 Task: Add a signature Jared Hernandez containing With heartfelt thanks and gratitude, Jared Hernandez to email address softage.2@softage.net and add a label Gifts
Action: Mouse moved to (1219, 97)
Screenshot: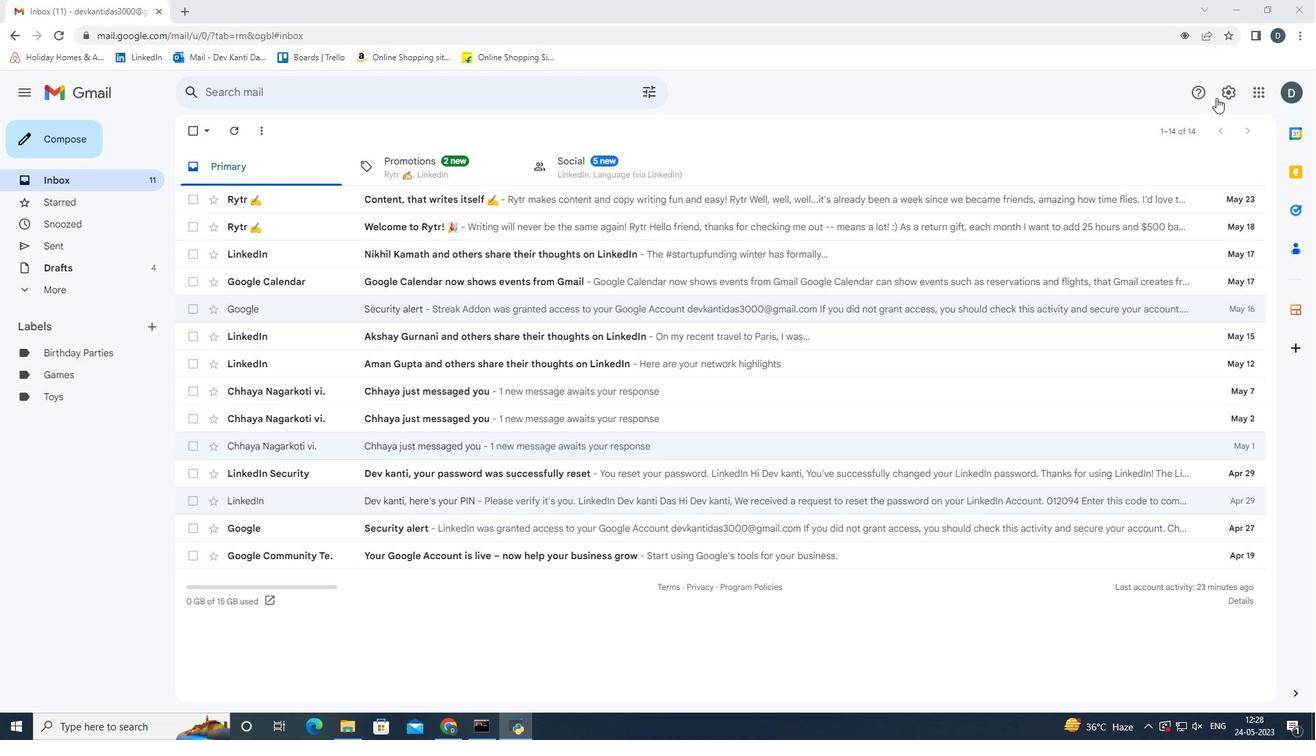 
Action: Mouse pressed left at (1219, 97)
Screenshot: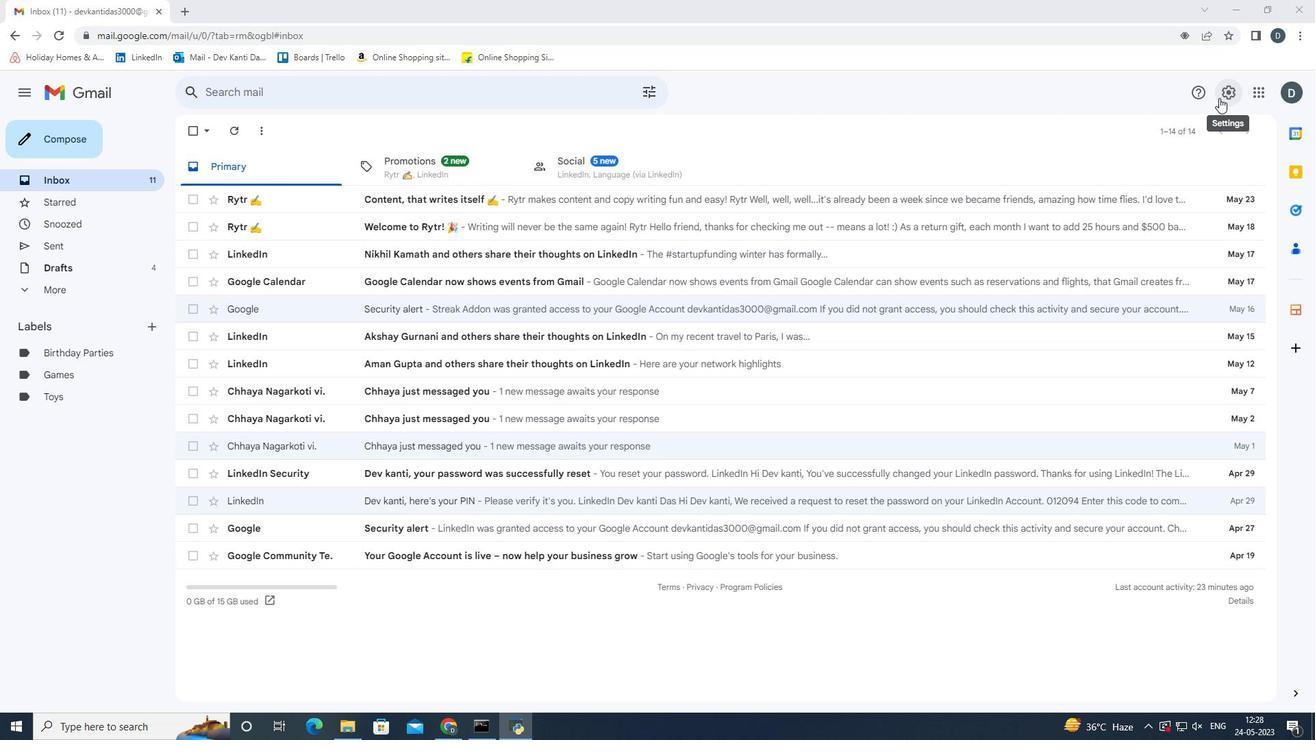 
Action: Mouse moved to (1202, 165)
Screenshot: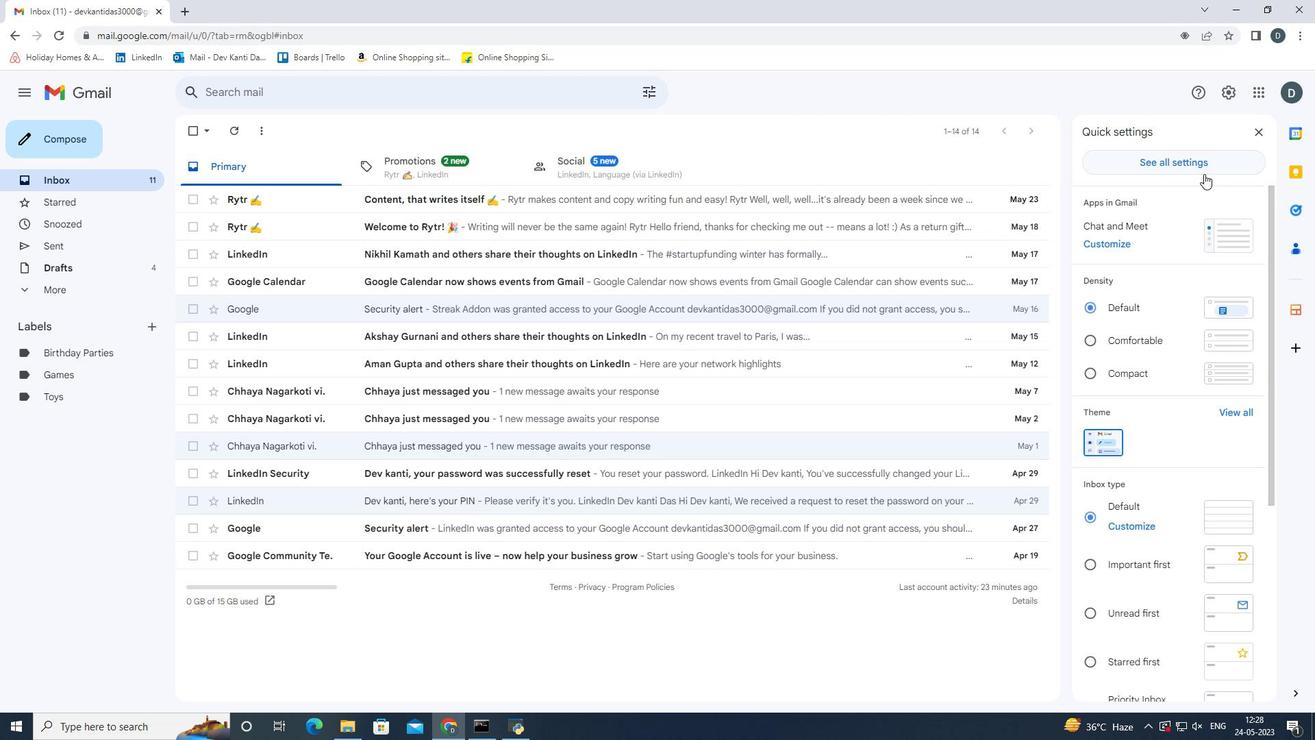 
Action: Mouse pressed left at (1202, 165)
Screenshot: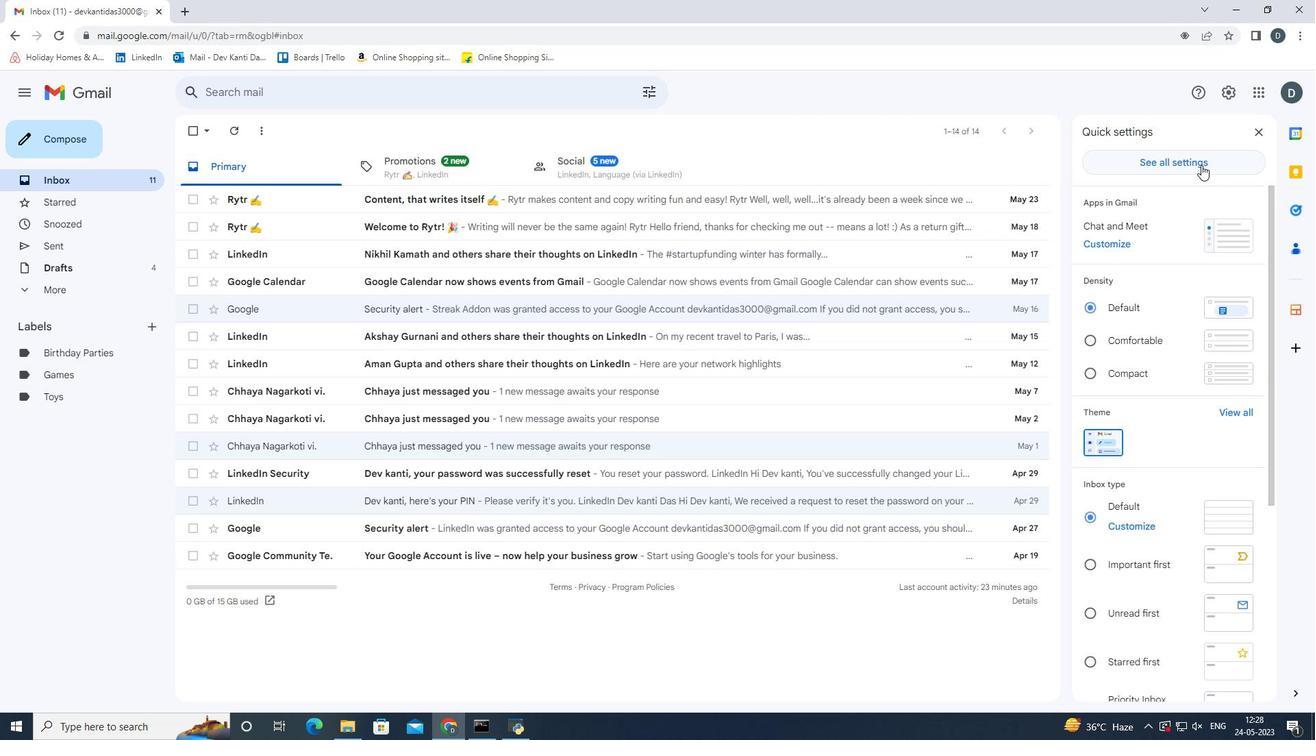 
Action: Mouse moved to (879, 431)
Screenshot: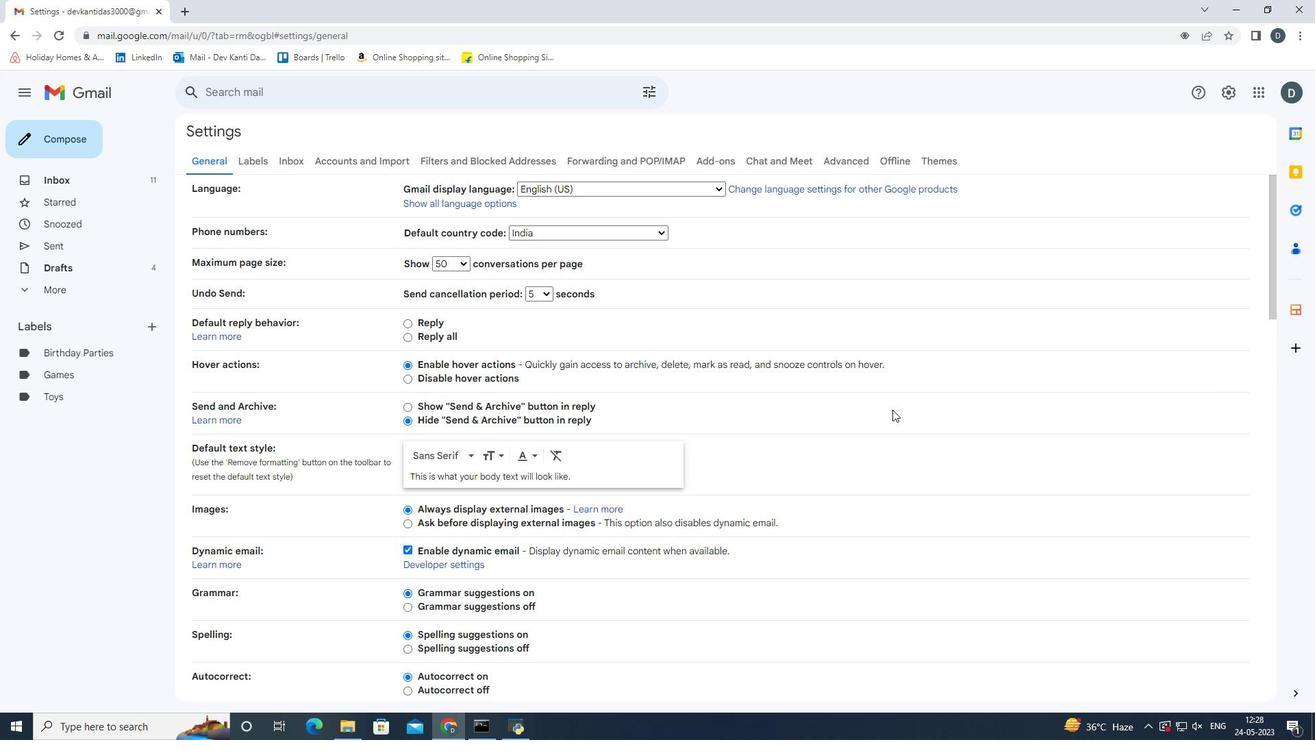 
Action: Mouse scrolled (879, 431) with delta (0, 0)
Screenshot: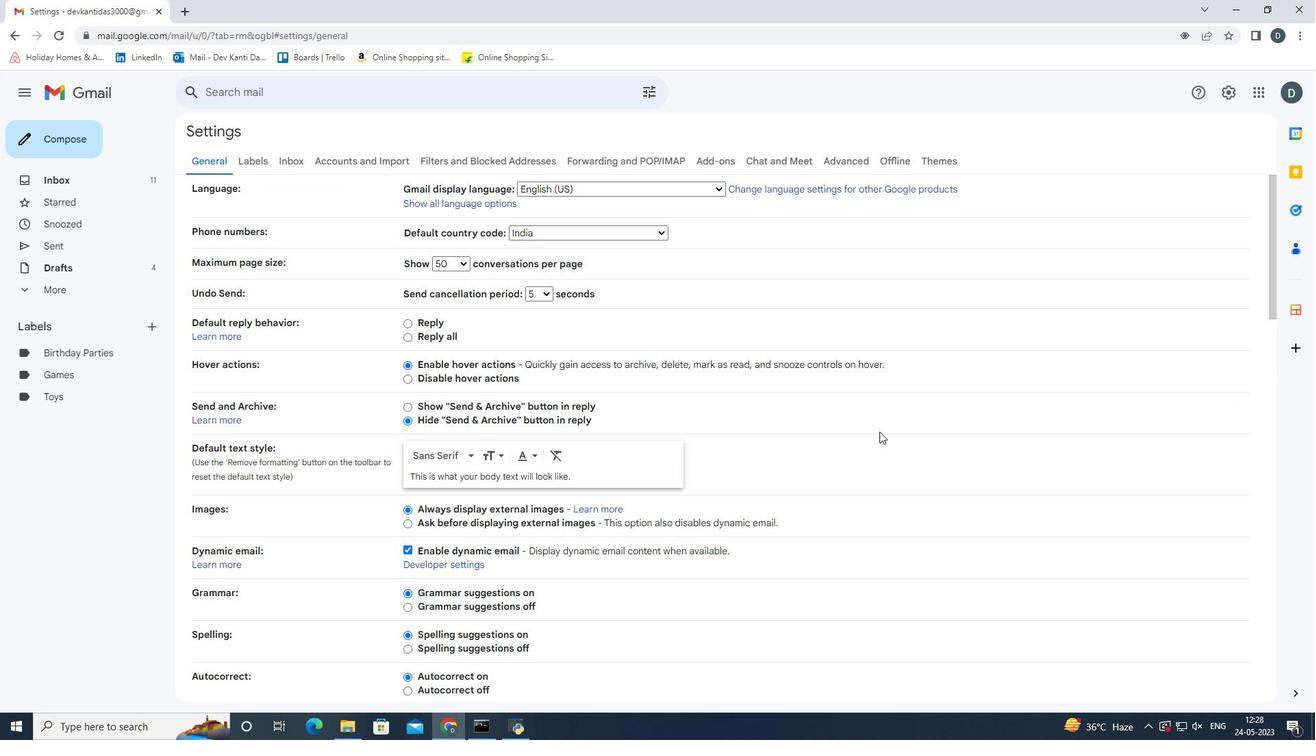 
Action: Mouse moved to (879, 433)
Screenshot: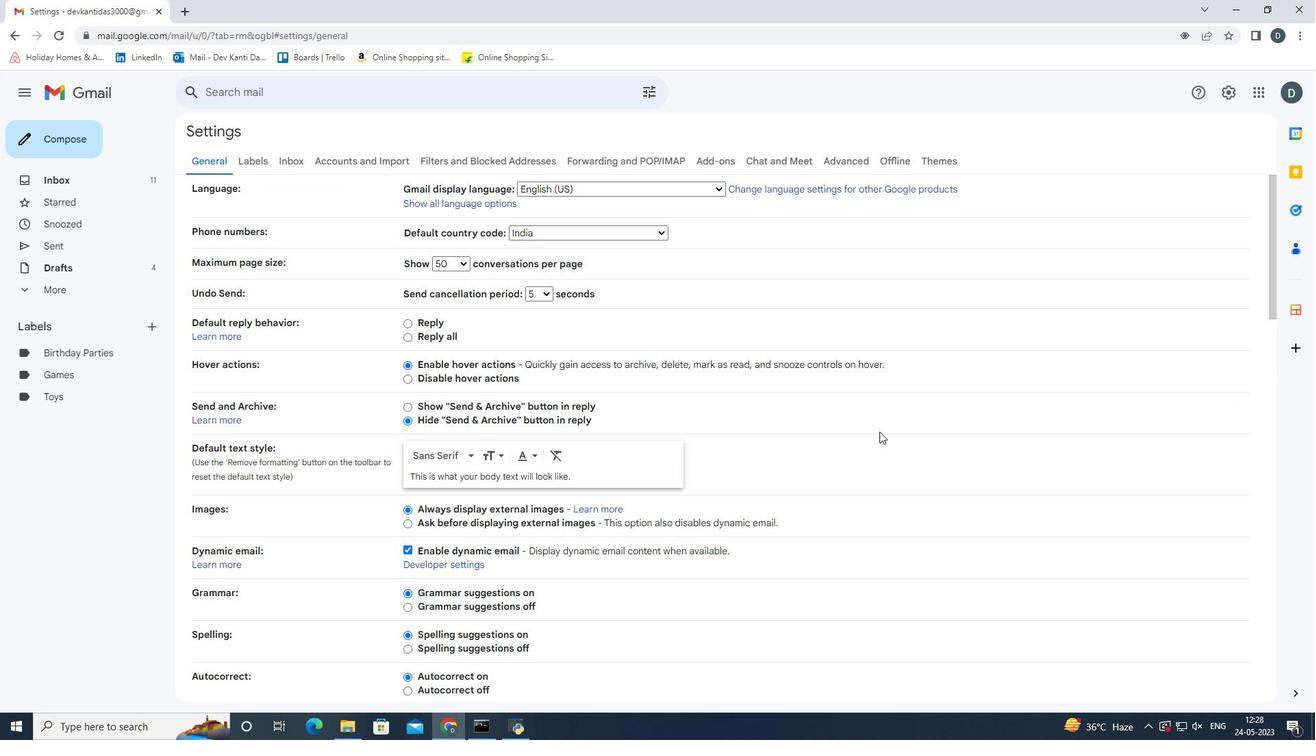 
Action: Mouse scrolled (879, 432) with delta (0, 0)
Screenshot: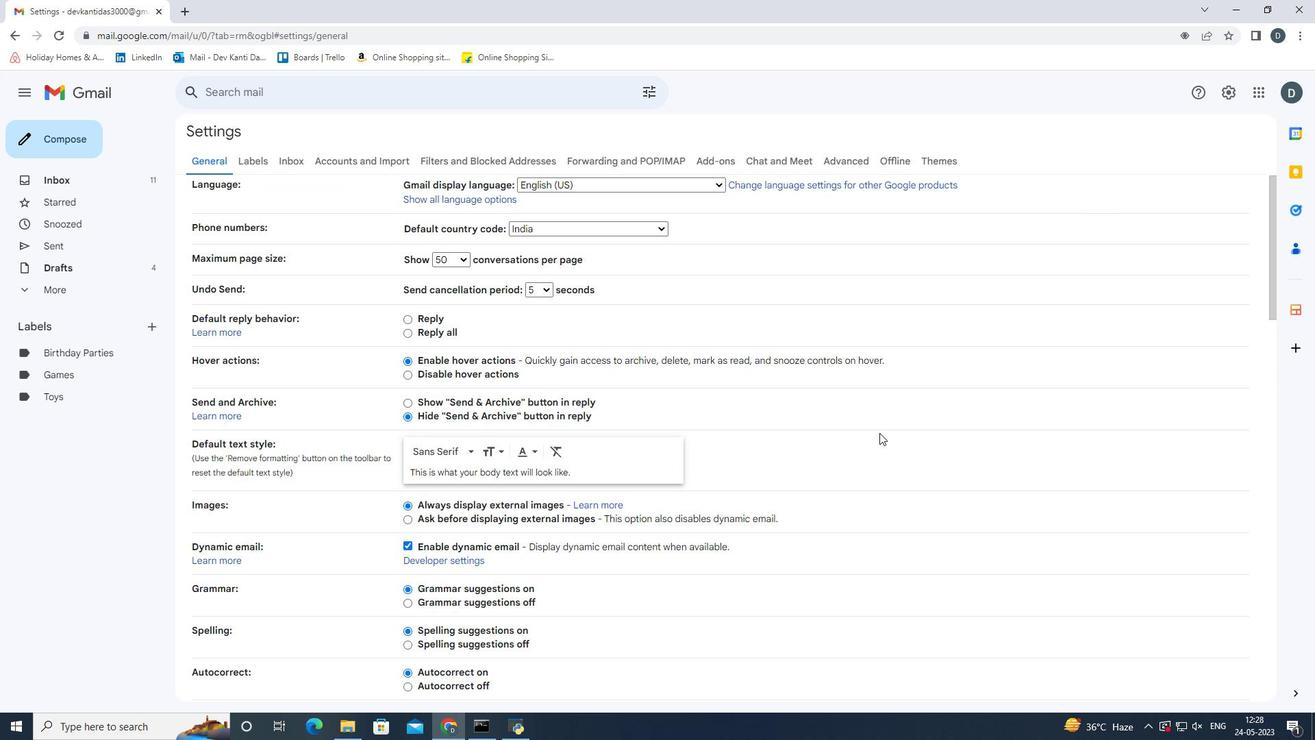 
Action: Mouse moved to (879, 435)
Screenshot: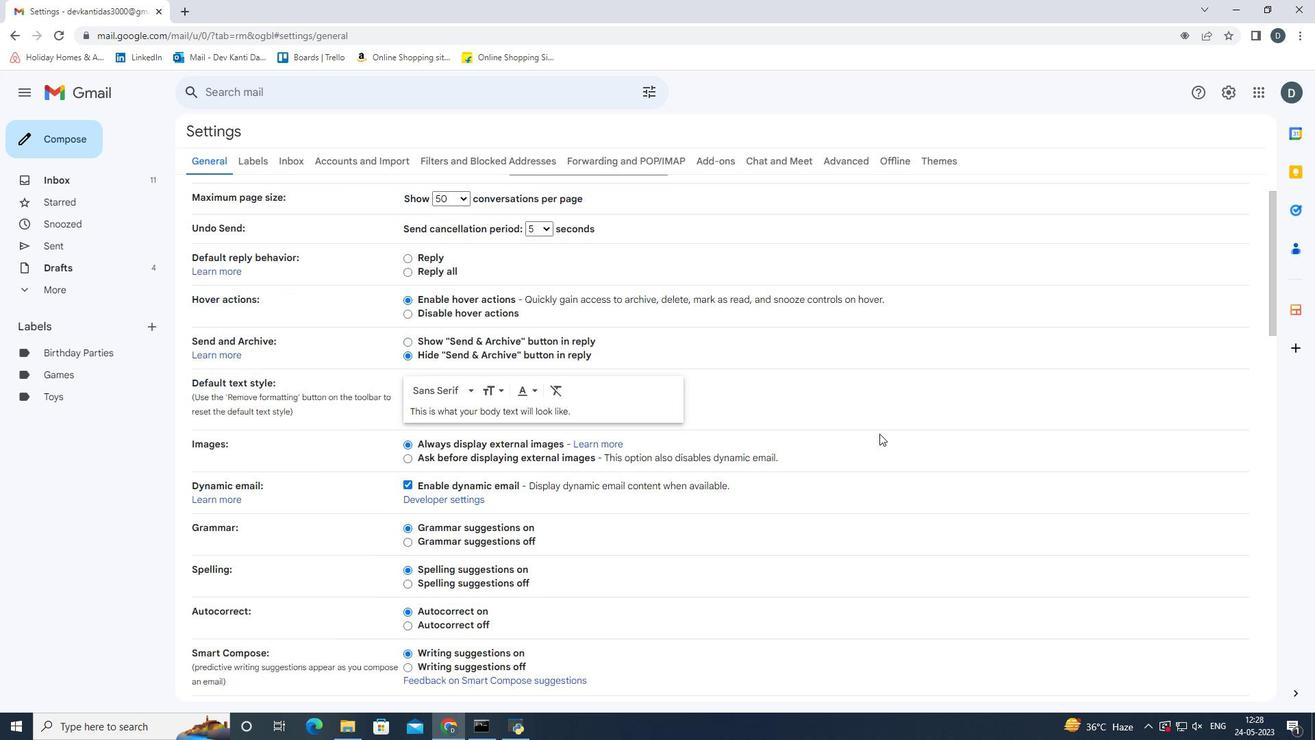 
Action: Mouse scrolled (879, 434) with delta (0, 0)
Screenshot: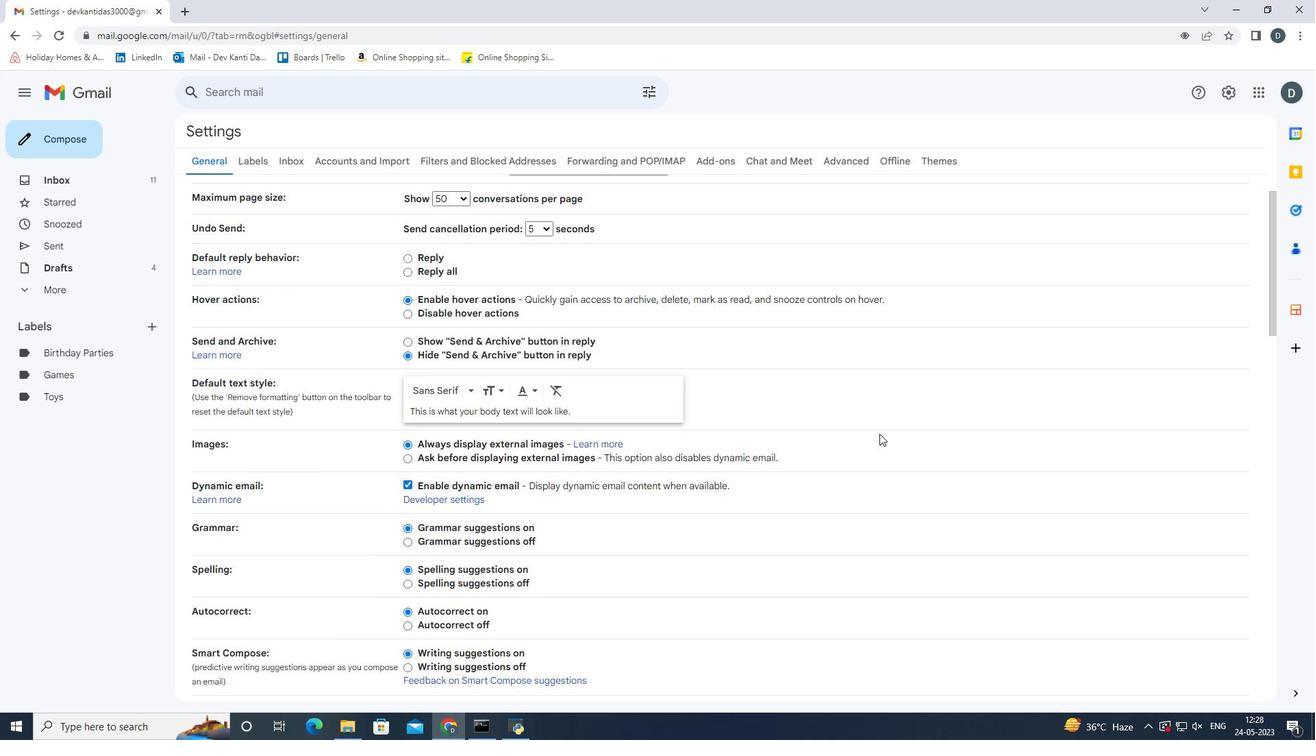 
Action: Mouse moved to (881, 435)
Screenshot: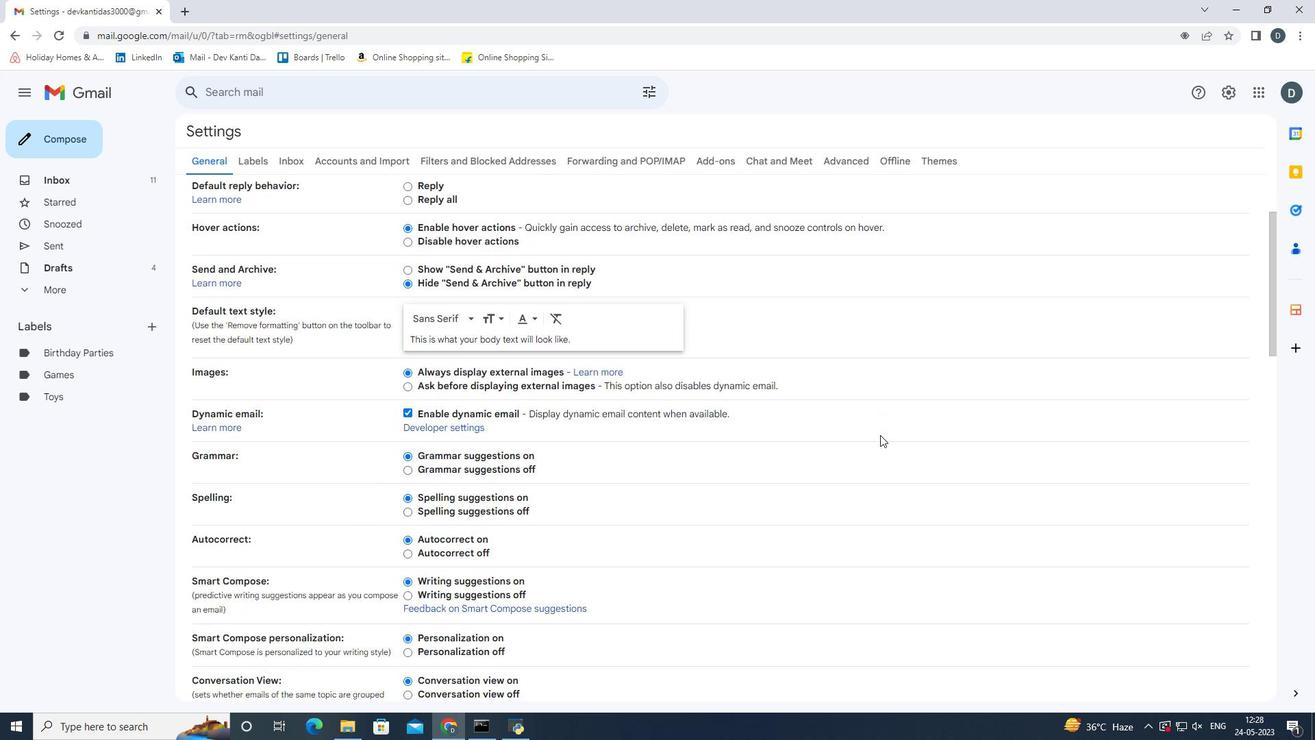 
Action: Mouse scrolled (881, 435) with delta (0, 0)
Screenshot: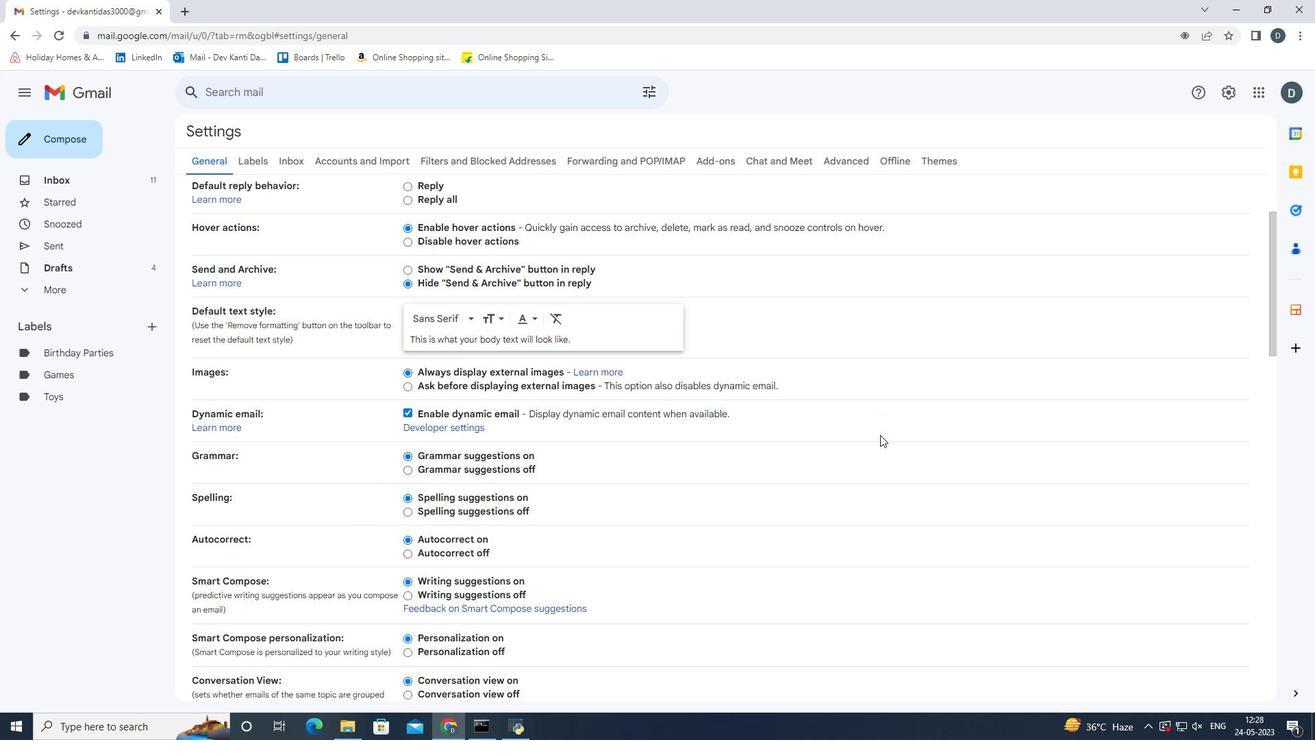 
Action: Mouse moved to (881, 435)
Screenshot: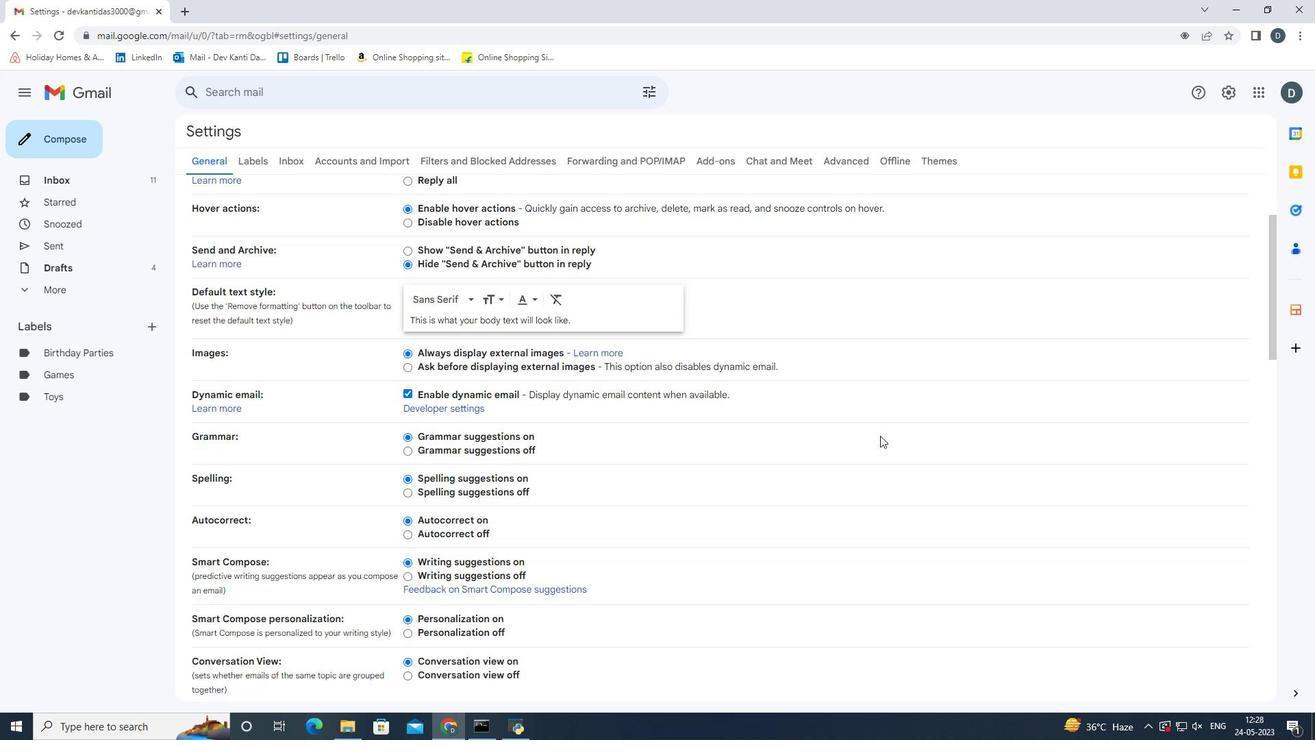 
Action: Mouse scrolled (881, 435) with delta (0, 0)
Screenshot: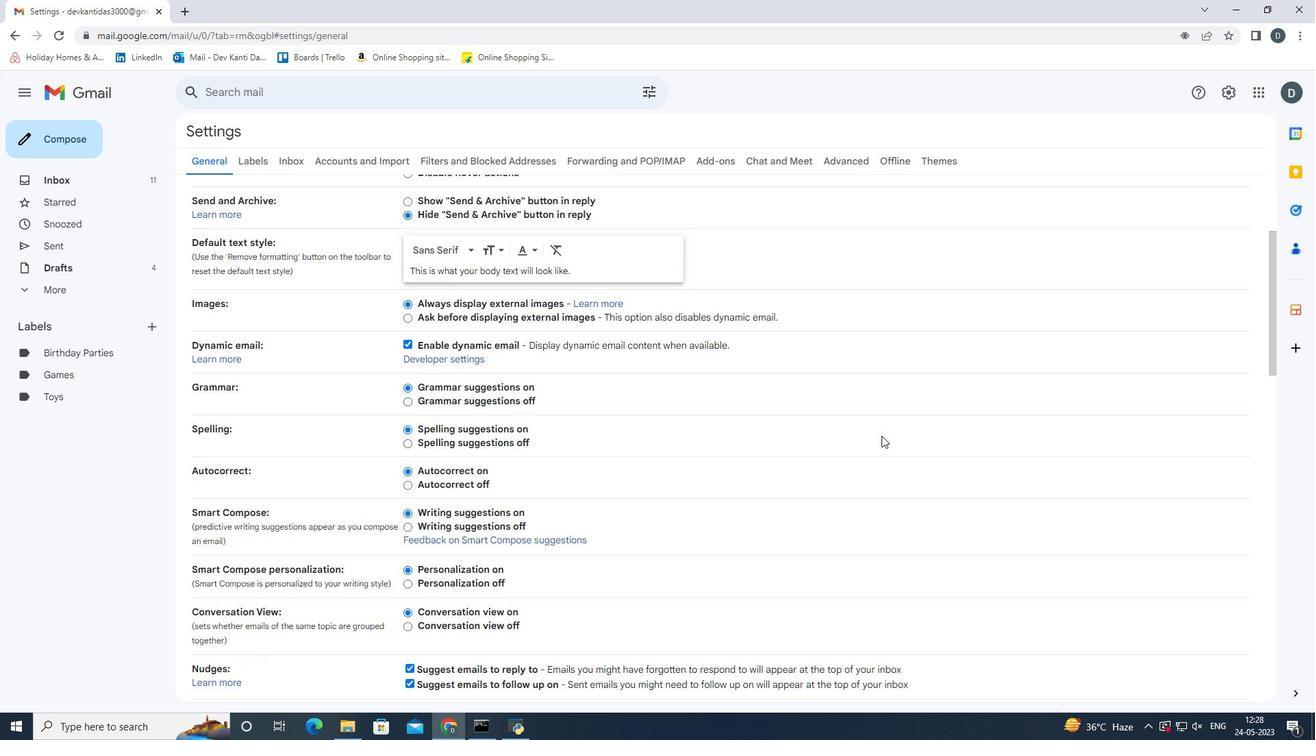 
Action: Mouse scrolled (881, 435) with delta (0, 0)
Screenshot: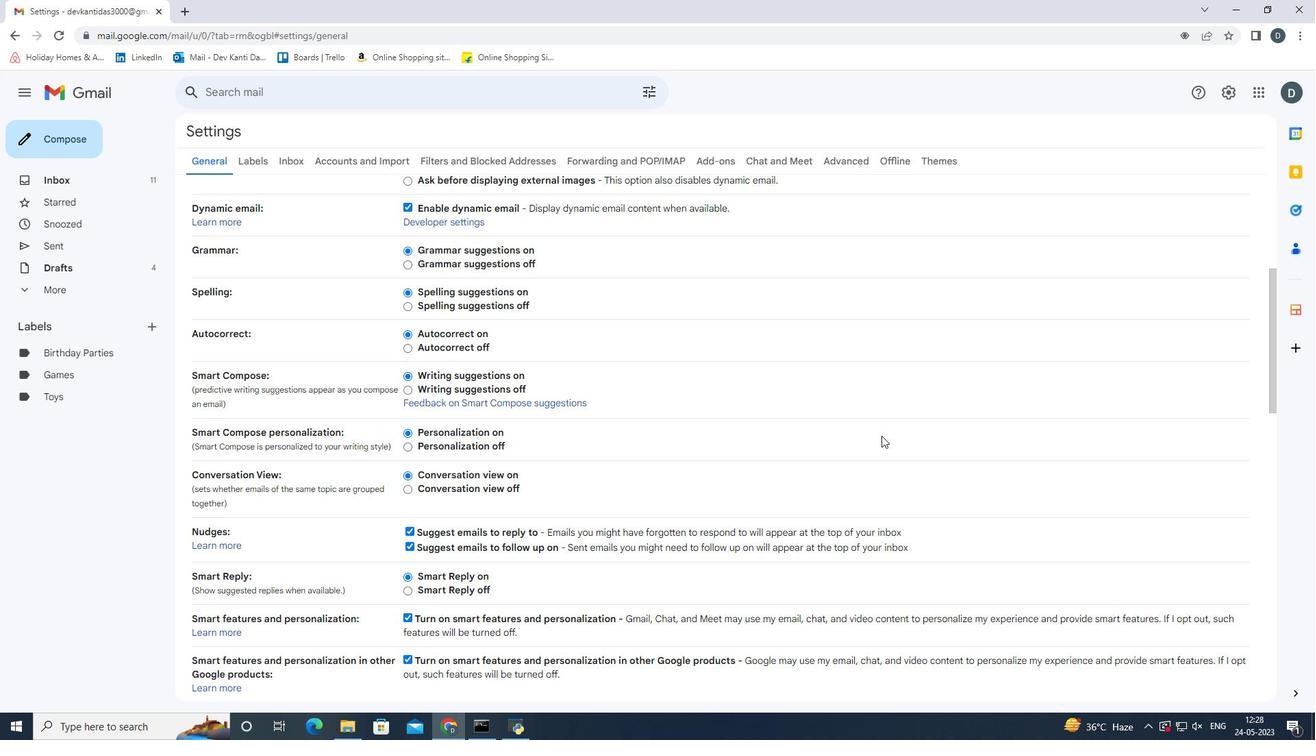 
Action: Mouse scrolled (881, 435) with delta (0, 0)
Screenshot: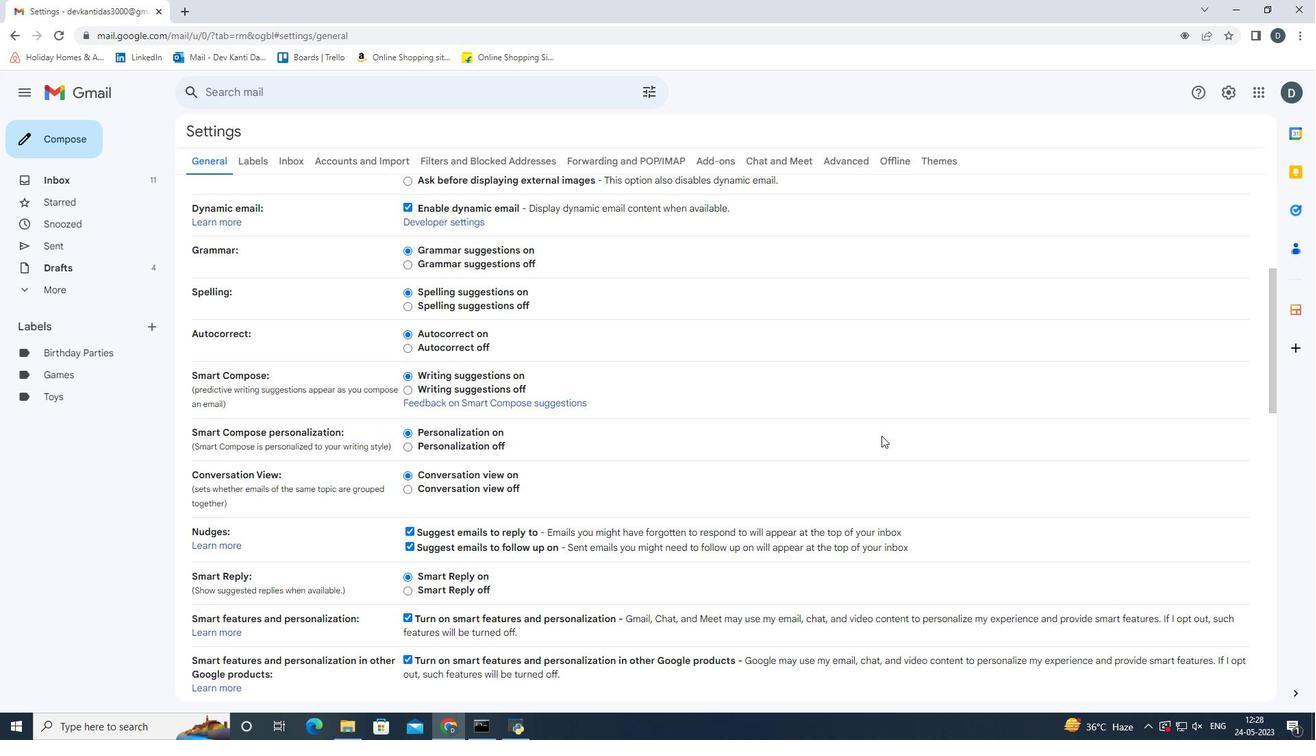 
Action: Mouse scrolled (881, 435) with delta (0, 0)
Screenshot: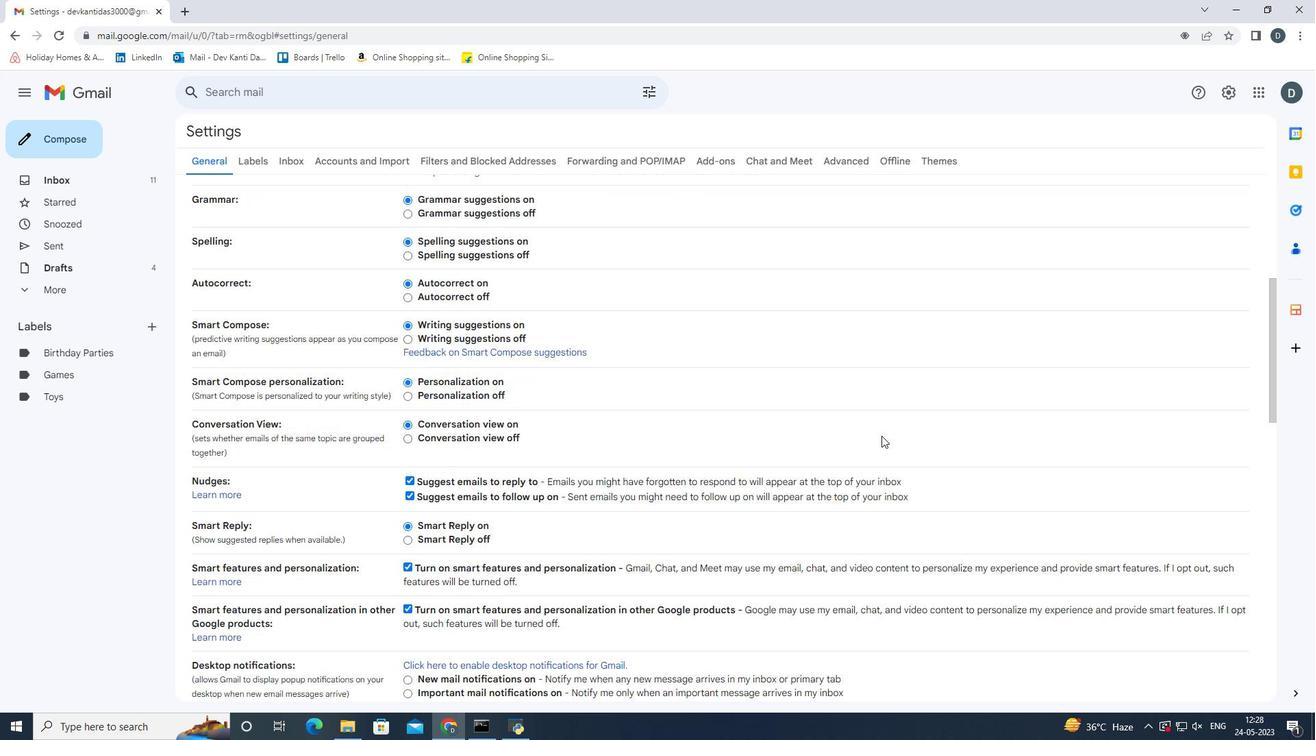 
Action: Mouse scrolled (881, 435) with delta (0, 0)
Screenshot: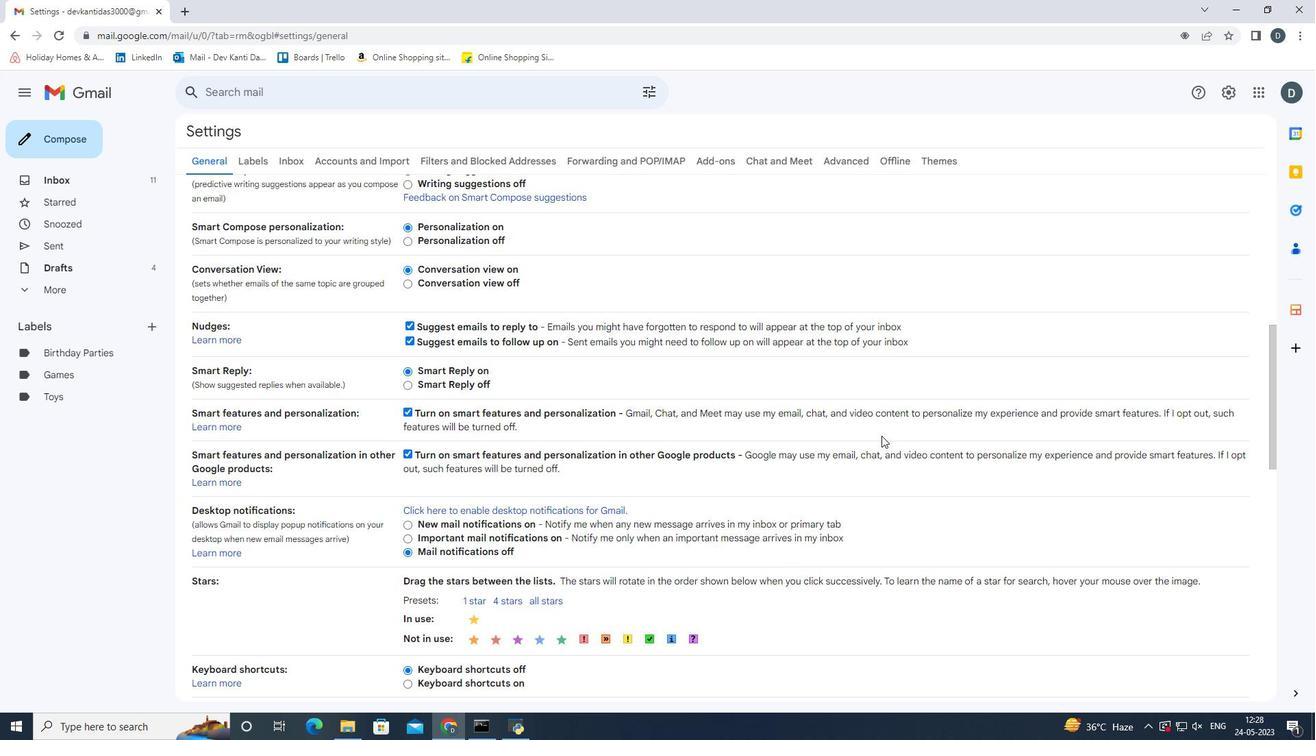 
Action: Mouse scrolled (881, 435) with delta (0, 0)
Screenshot: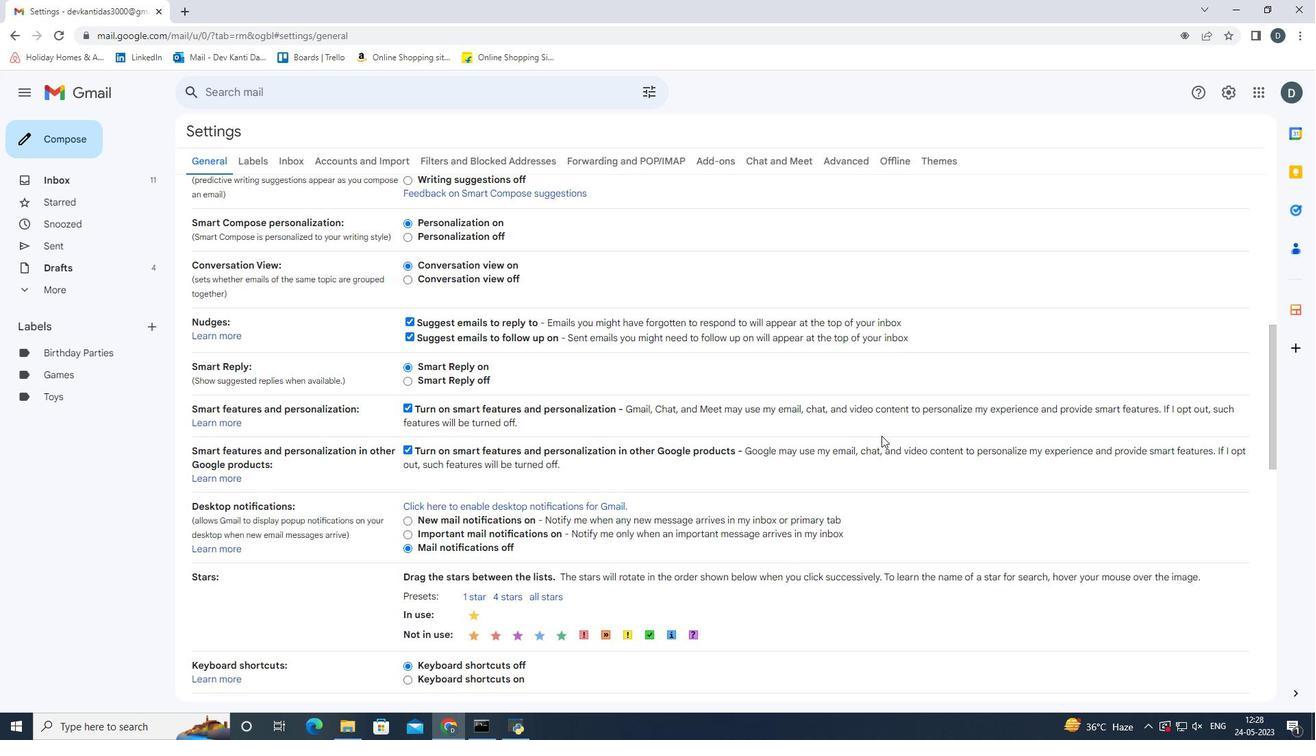
Action: Mouse scrolled (881, 435) with delta (0, 0)
Screenshot: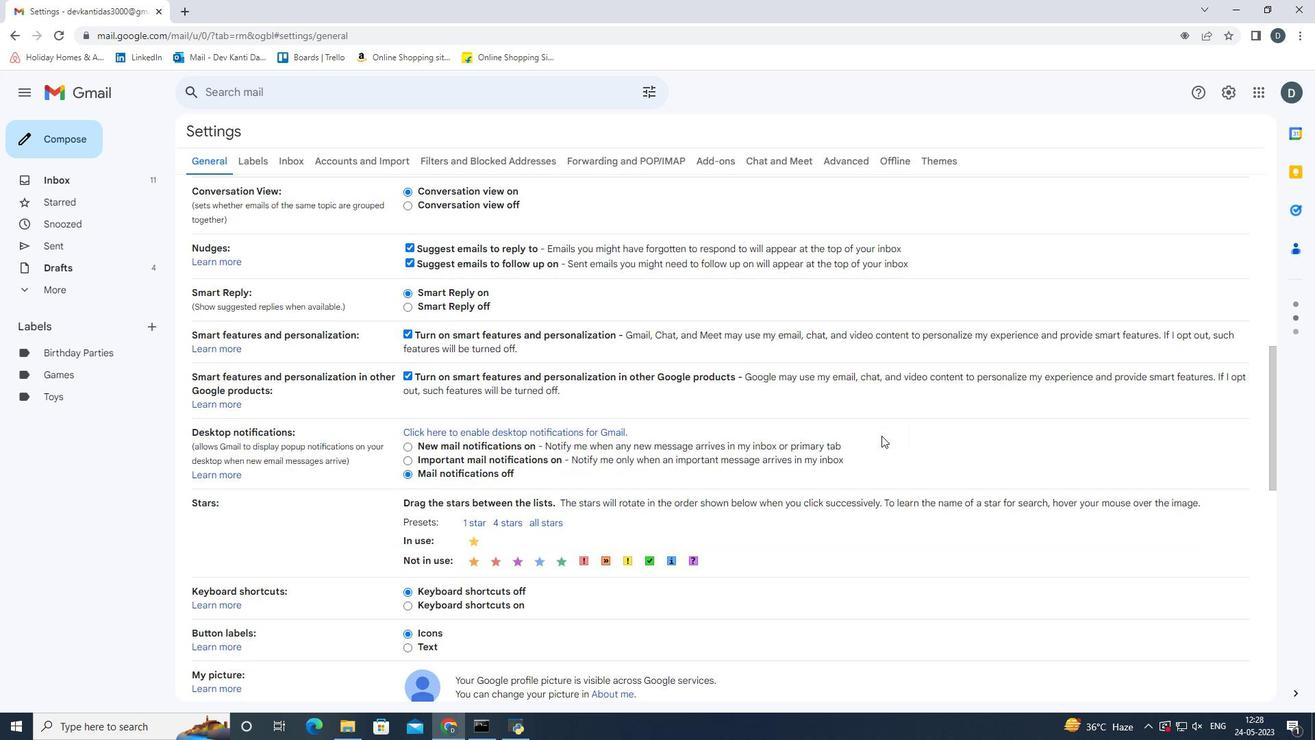 
Action: Mouse scrolled (881, 435) with delta (0, 0)
Screenshot: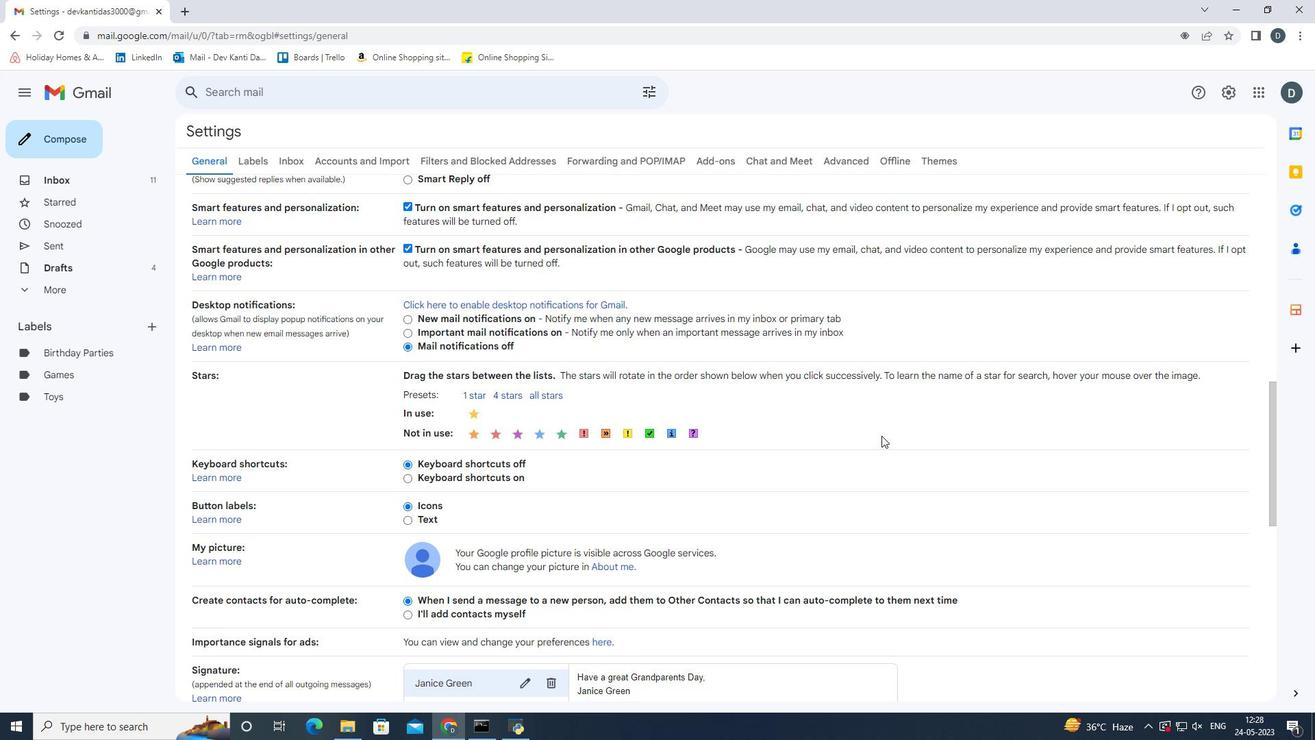 
Action: Mouse scrolled (881, 435) with delta (0, 0)
Screenshot: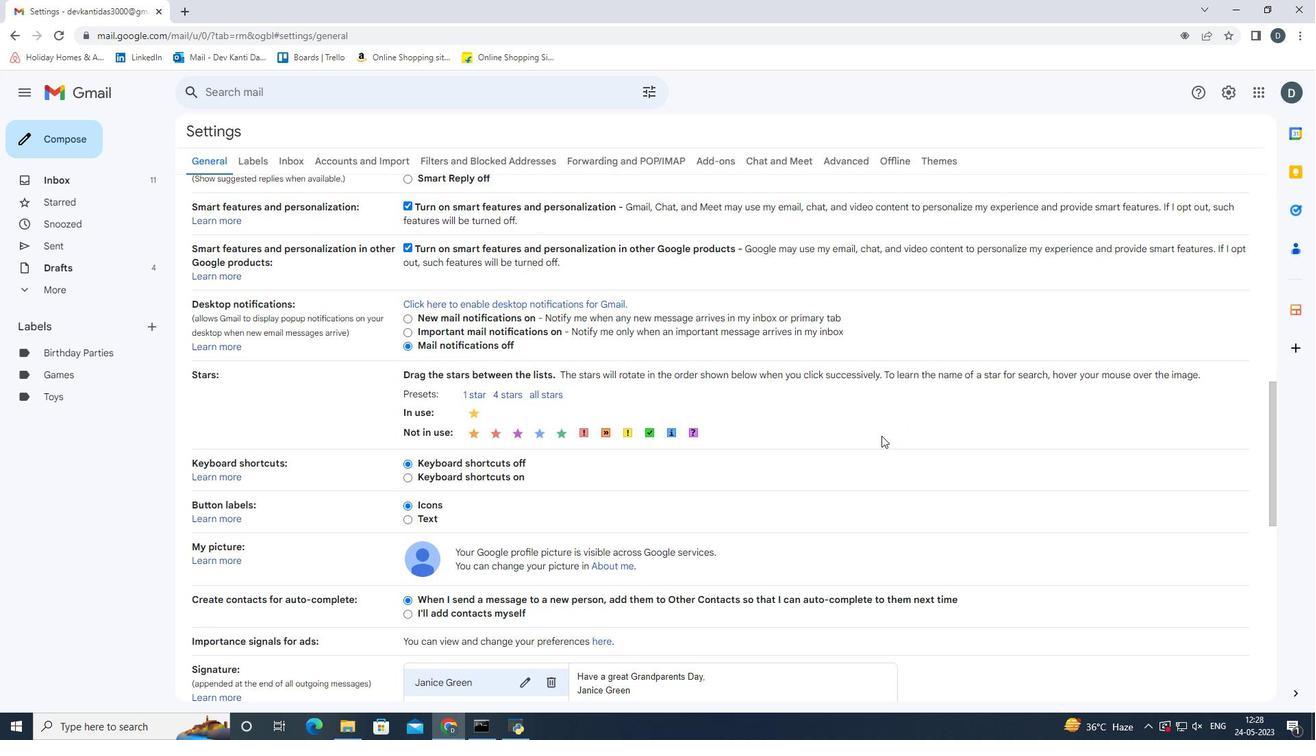 
Action: Mouse scrolled (881, 435) with delta (0, 0)
Screenshot: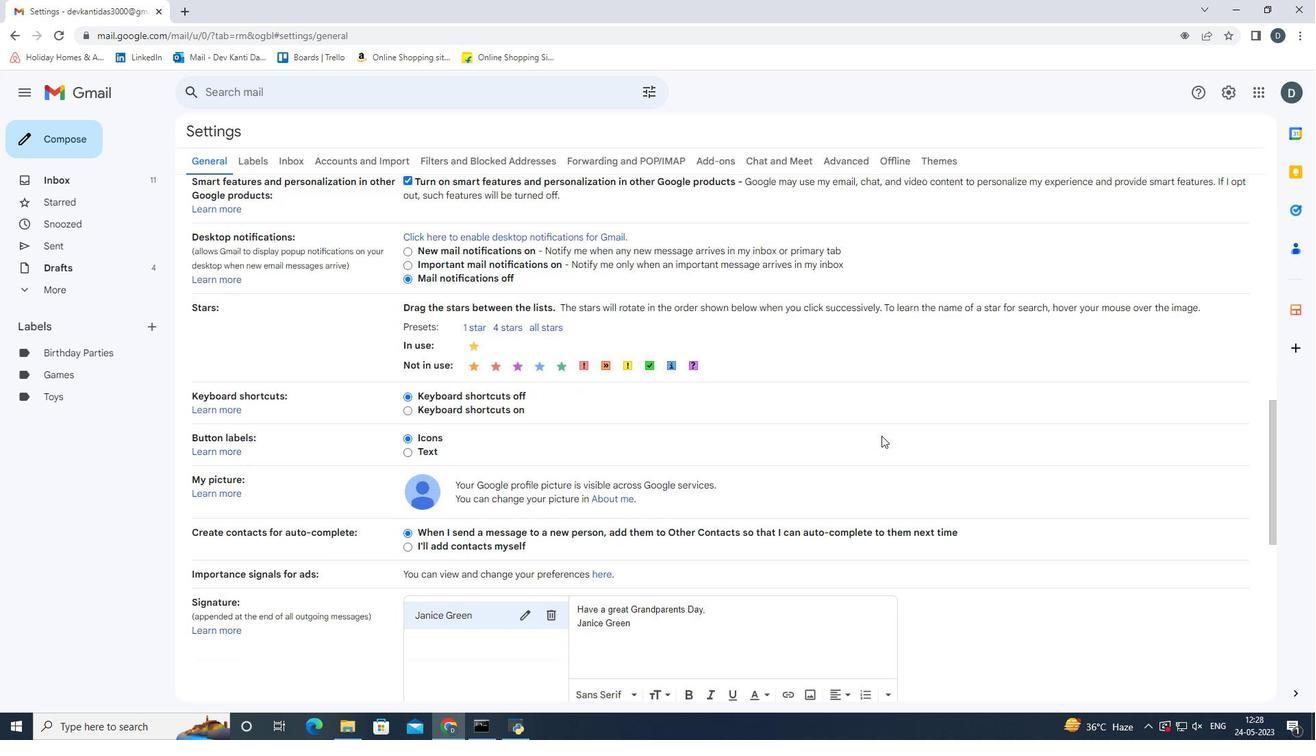 
Action: Mouse moved to (882, 436)
Screenshot: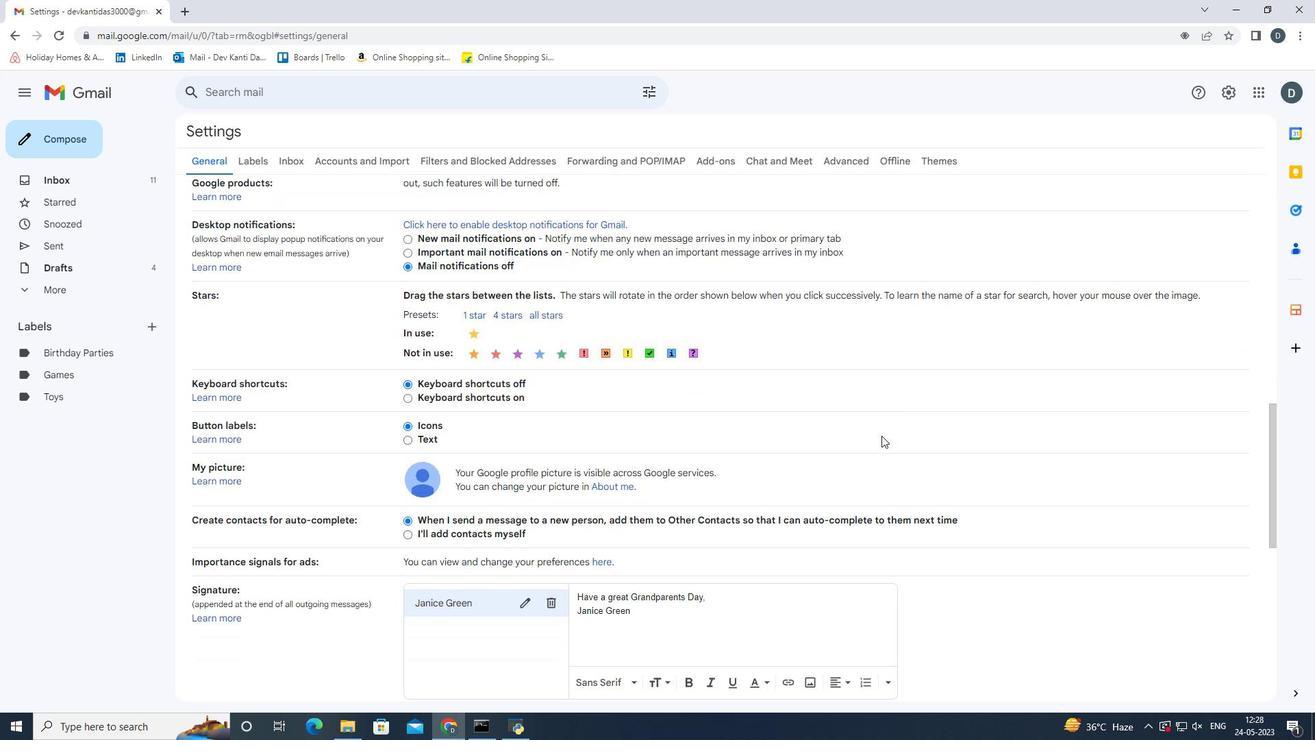 
Action: Mouse scrolled (882, 435) with delta (0, 0)
Screenshot: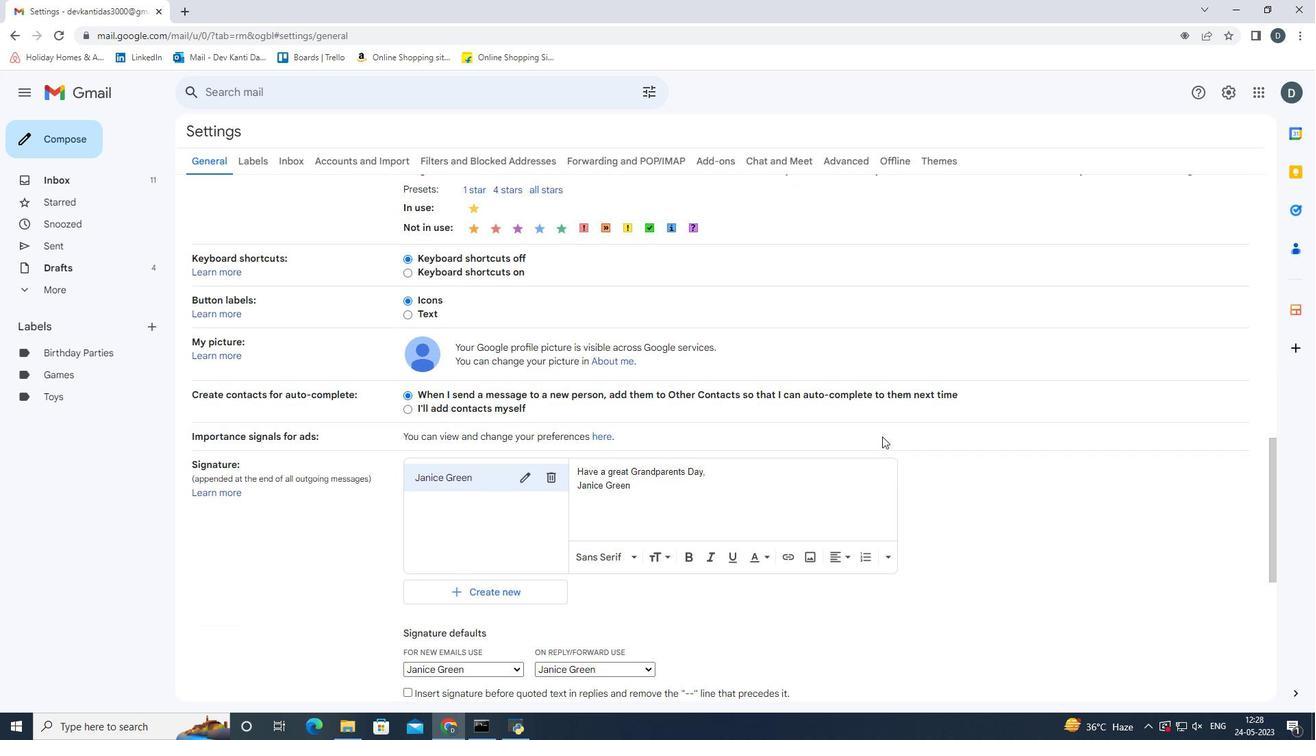 
Action: Mouse scrolled (882, 435) with delta (0, 0)
Screenshot: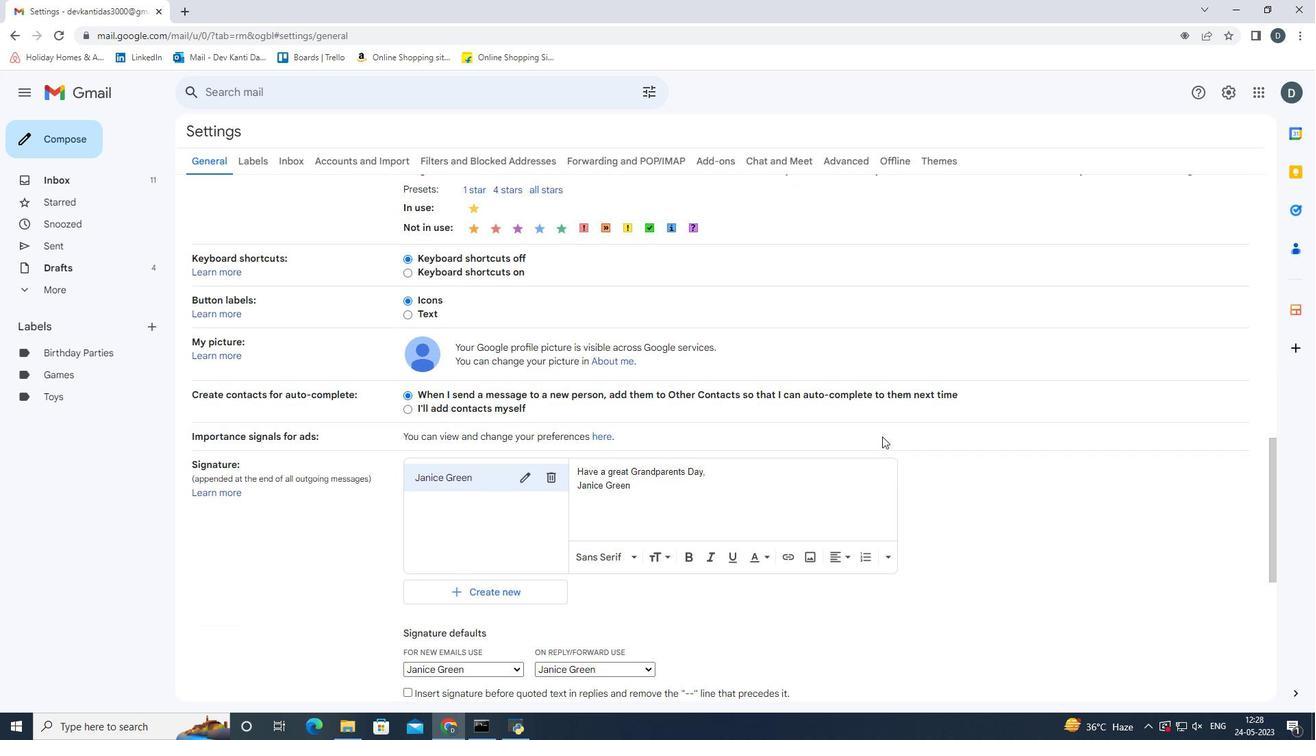 
Action: Mouse moved to (555, 346)
Screenshot: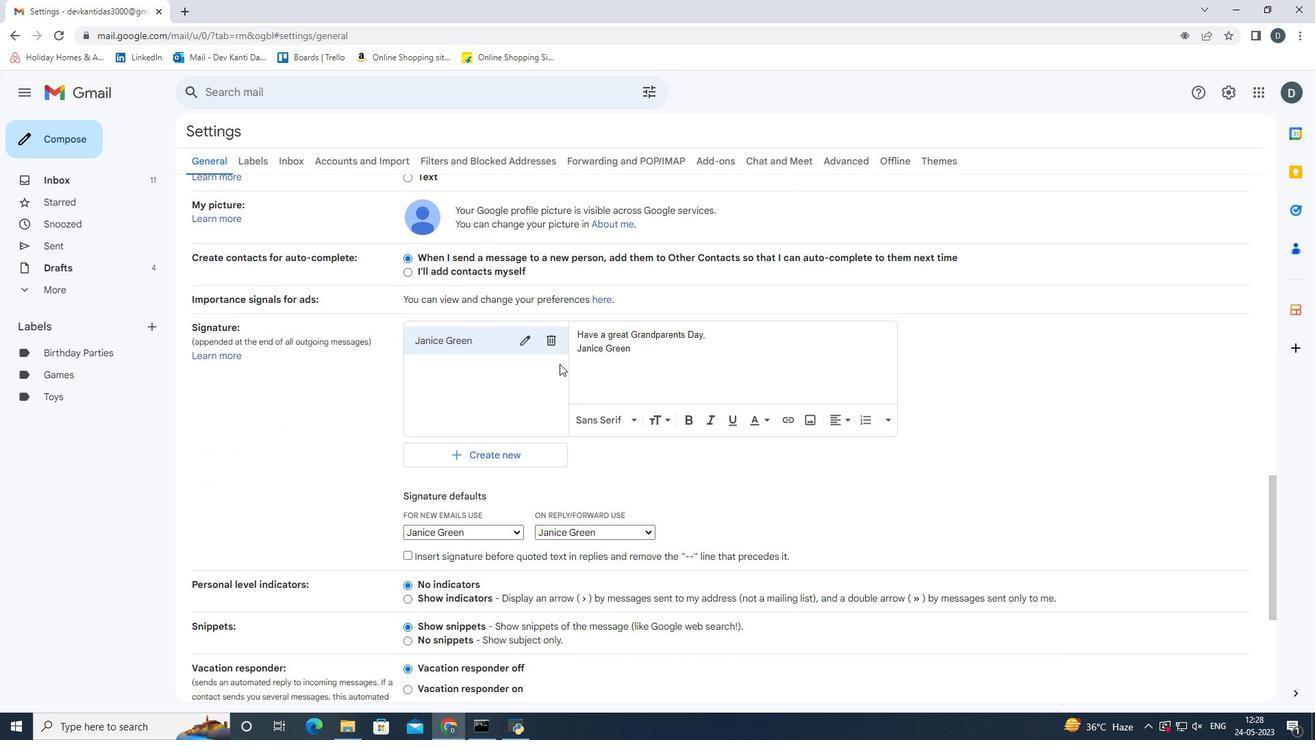 
Action: Mouse pressed left at (555, 346)
Screenshot: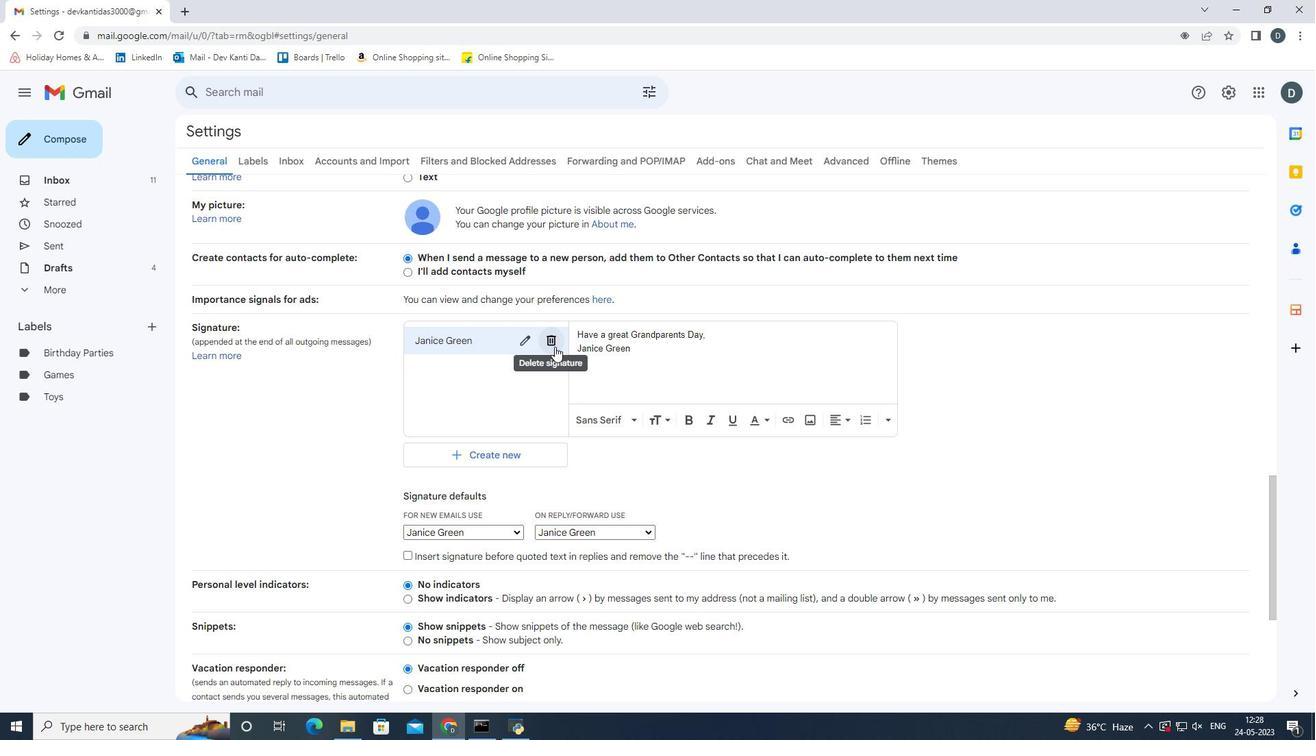 
Action: Mouse moved to (772, 415)
Screenshot: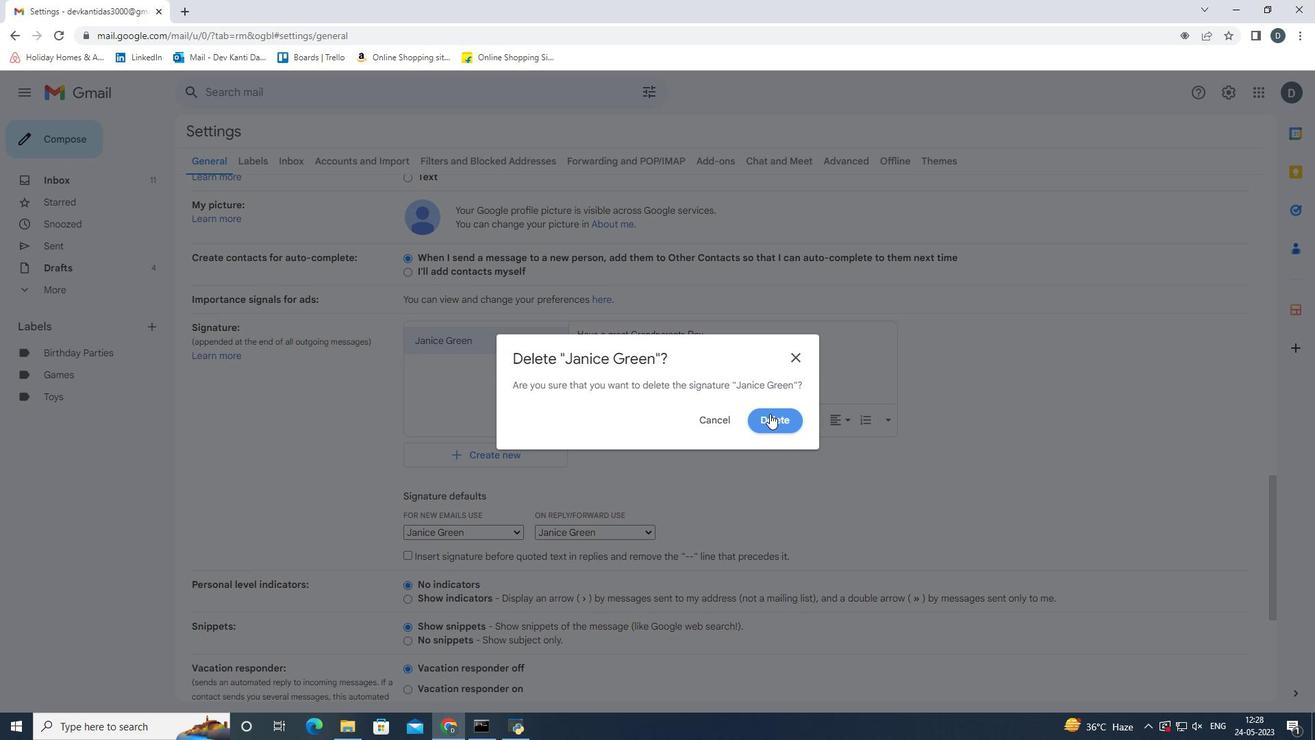 
Action: Mouse pressed left at (772, 415)
Screenshot: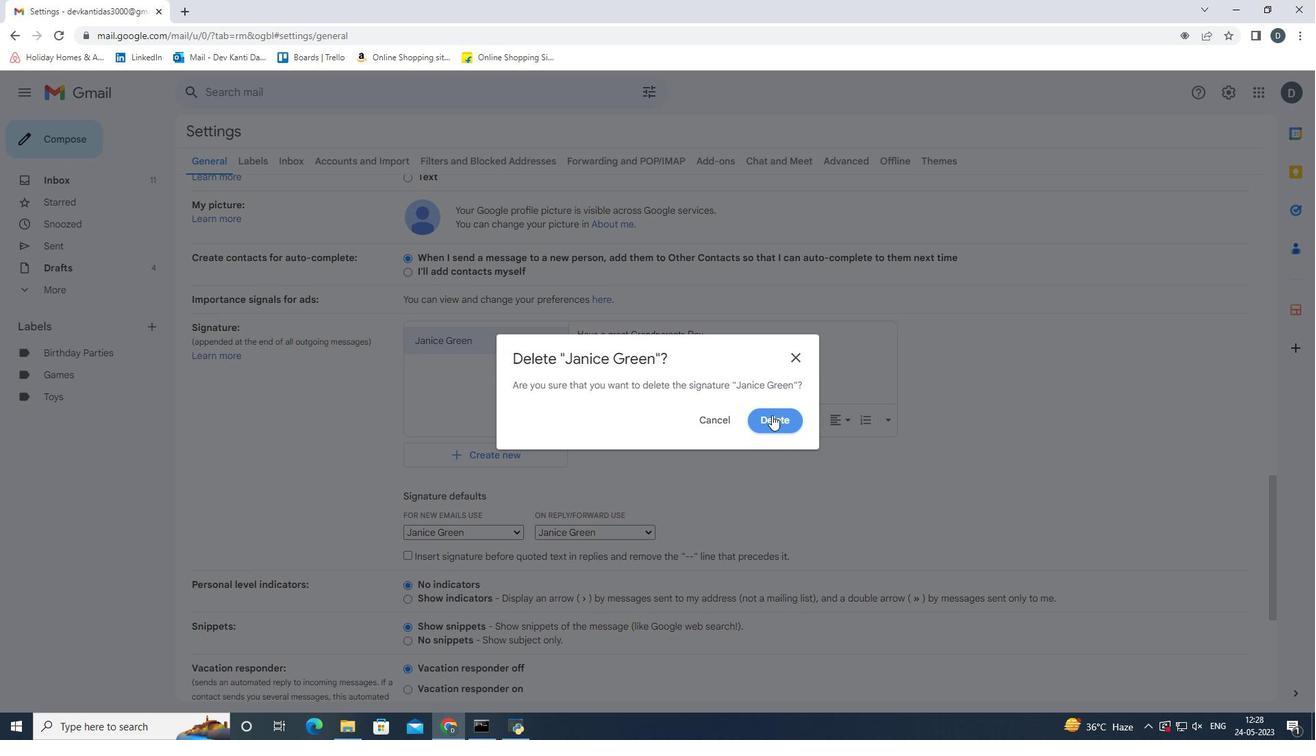 
Action: Mouse moved to (476, 356)
Screenshot: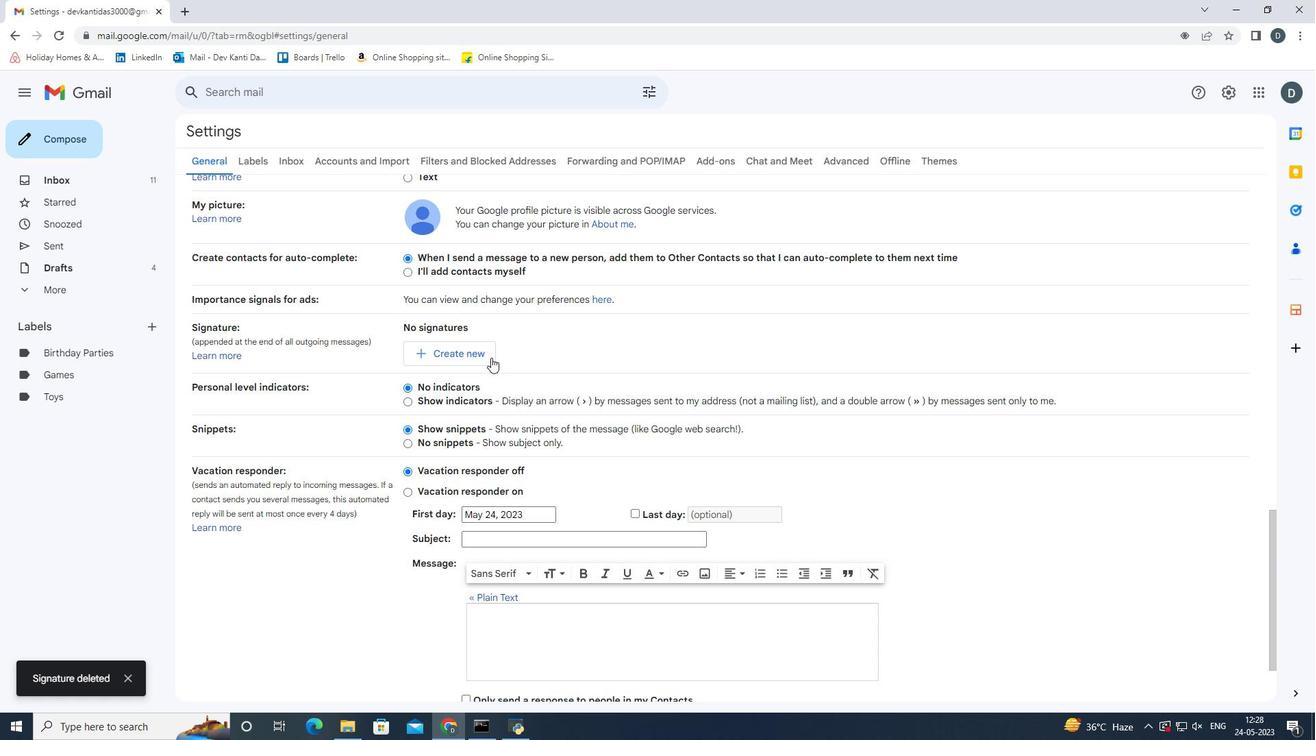 
Action: Mouse pressed left at (476, 356)
Screenshot: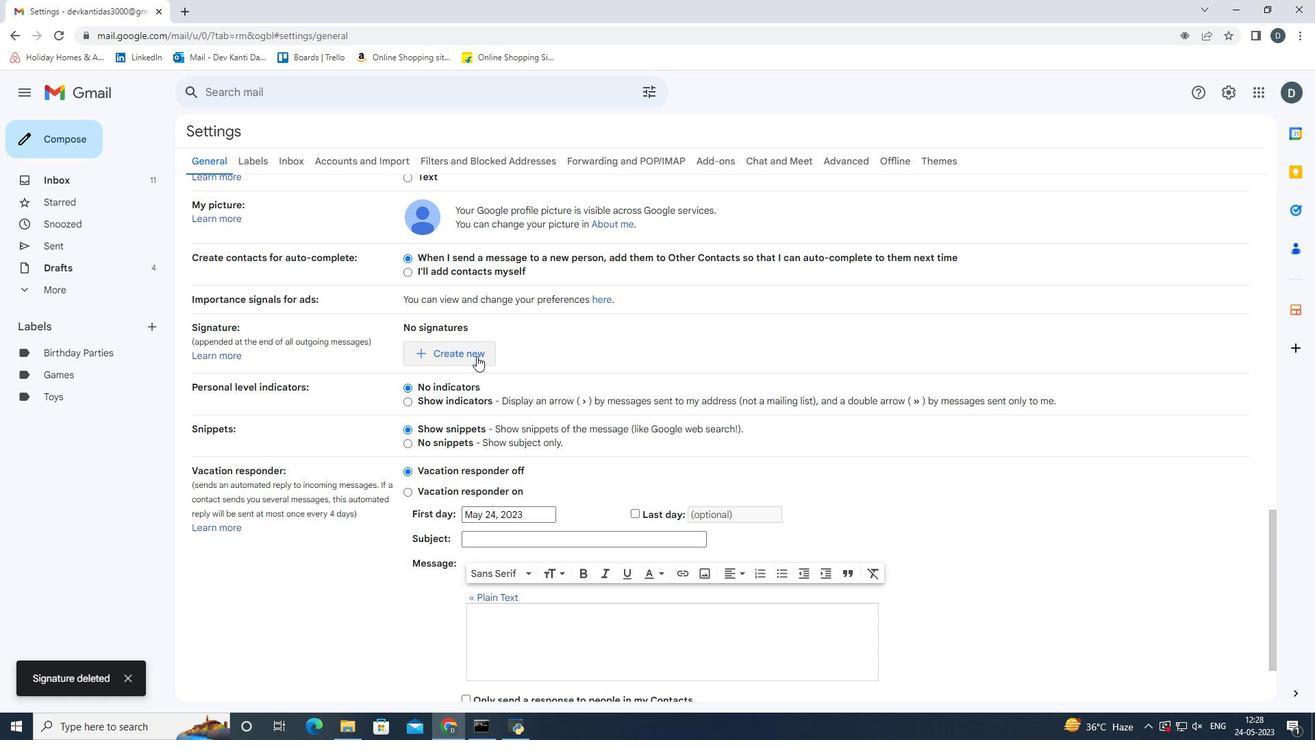 
Action: Mouse moved to (620, 368)
Screenshot: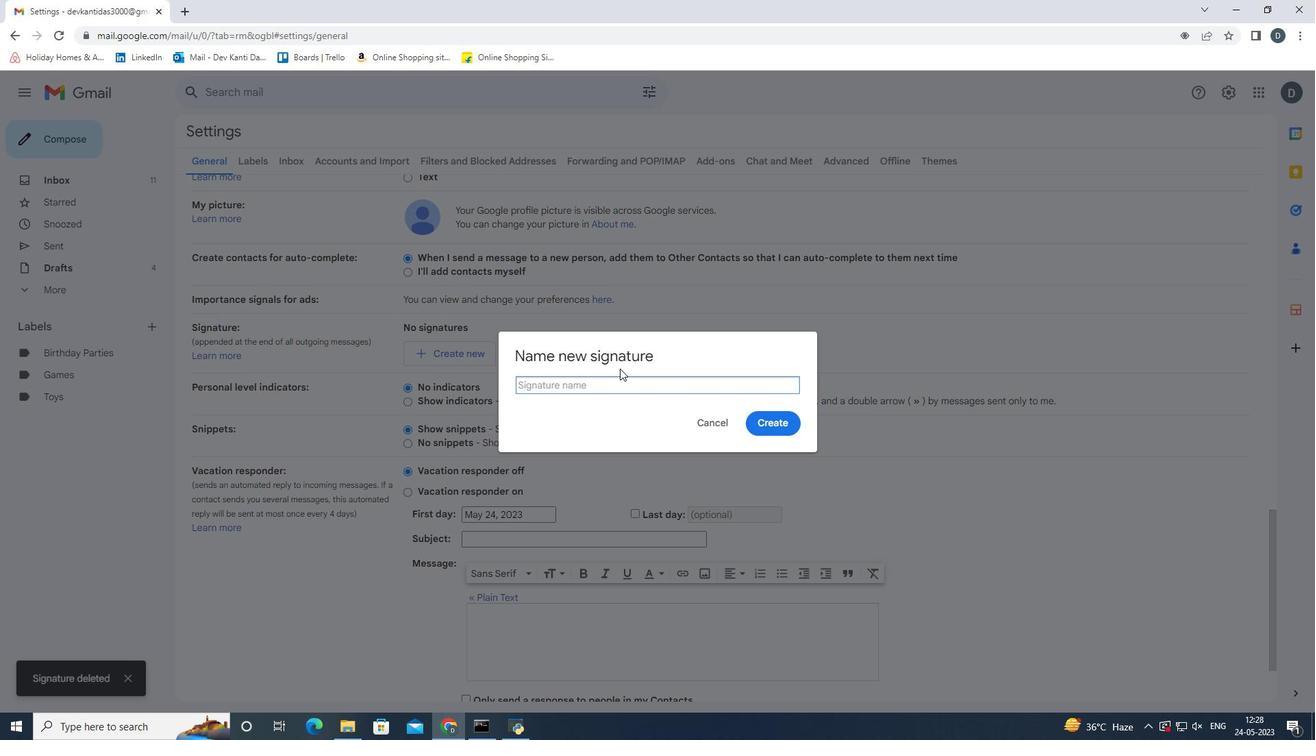 
Action: Key pressed <Key.shift_r><Key.shift_r><Key.shift_r><Key.shift_r><Key.shift_r><Key.shift_r><Key.shift_r><Key.shift_r><Key.shift_r><Key.shift_r>Jared<Key.space><Key.shift>Hernandez<Key.enter>
Screenshot: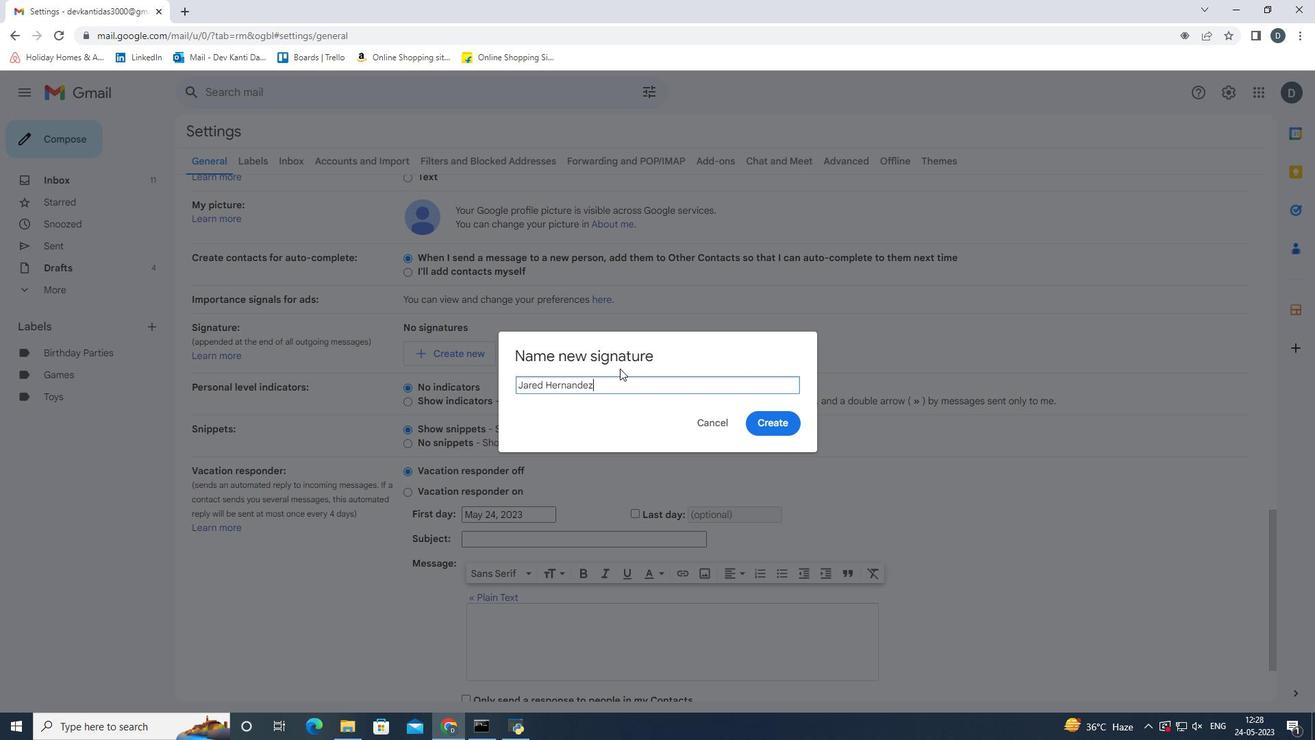 
Action: Mouse pressed left at (620, 368)
Screenshot: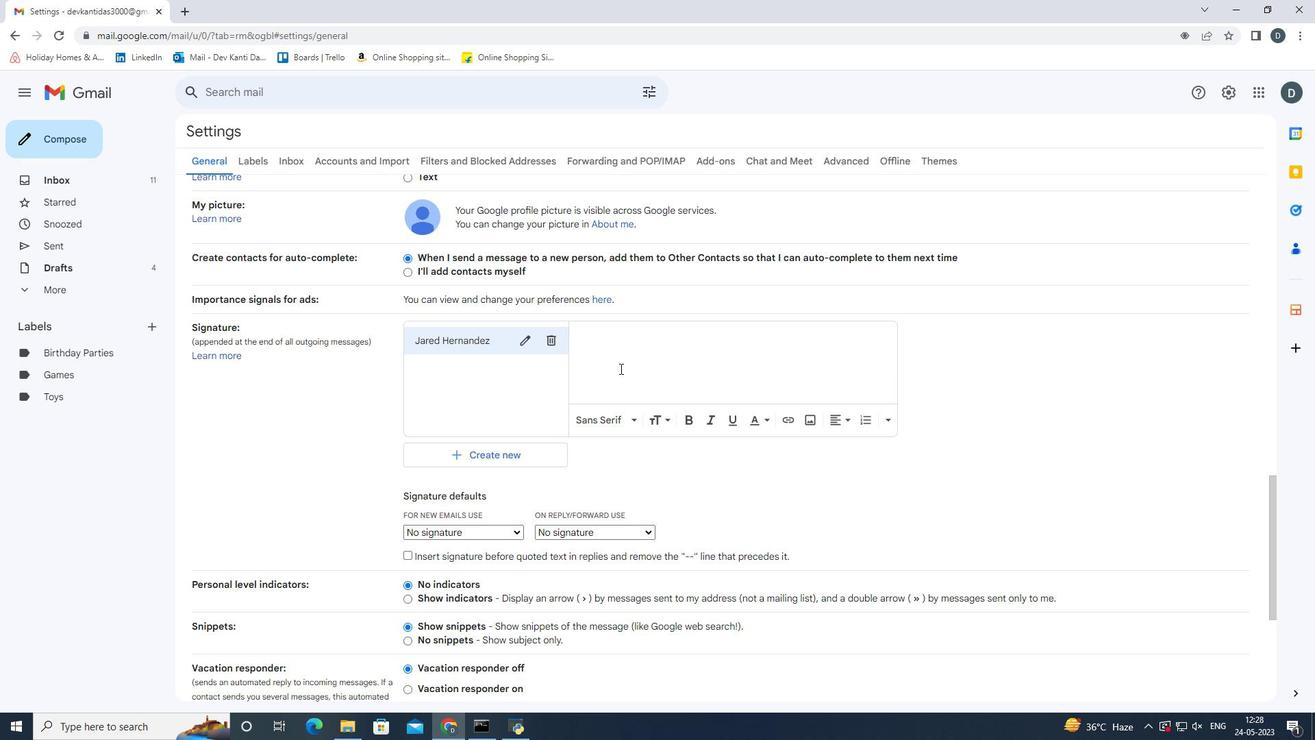 
Action: Key pressed <Key.shift>Heatfelt<Key.space>thanks<Key.space>and<Key.space>gratitude,<Key.enter><Key.shift_r><Key.shift_r><Key.shift_r><Key.shift_r><Key.shift_r><Key.shift_r><Key.shift_r>Jared<Key.space><Key.shift_r><Key.shift_r><Key.shift_r><Key.shift_r><Key.shift_r><Key.shift_r><Key.shift_r><Key.shift_r><Key.shift_r><Key.shift_r><Key.shift_r>Hernandez
Screenshot: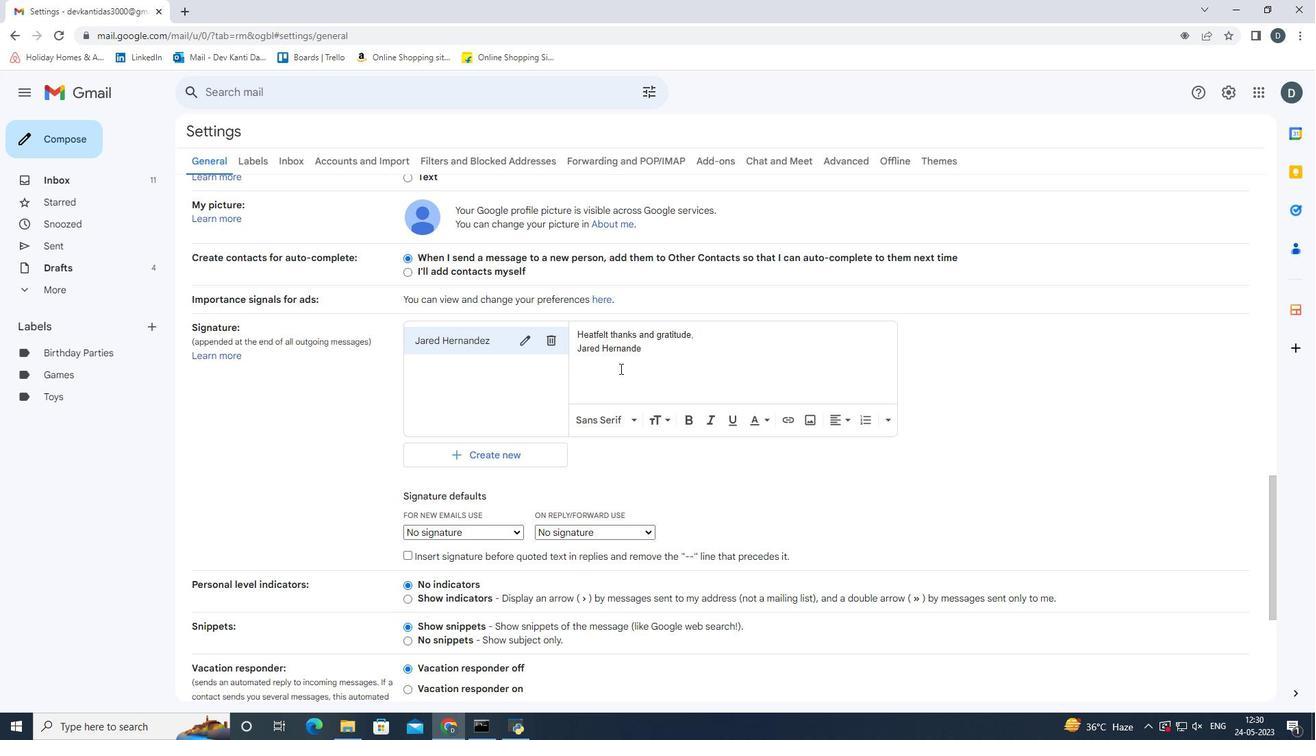 
Action: Mouse moved to (494, 532)
Screenshot: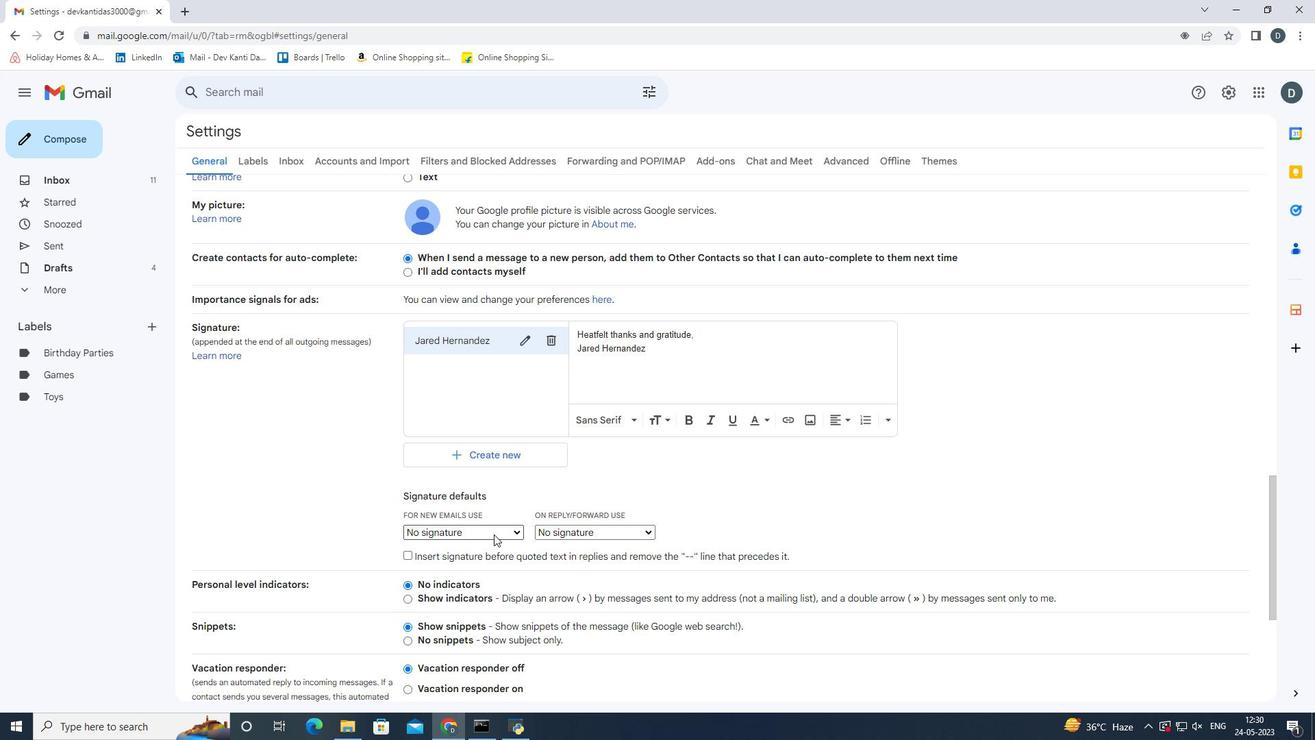 
Action: Mouse pressed left at (494, 532)
Screenshot: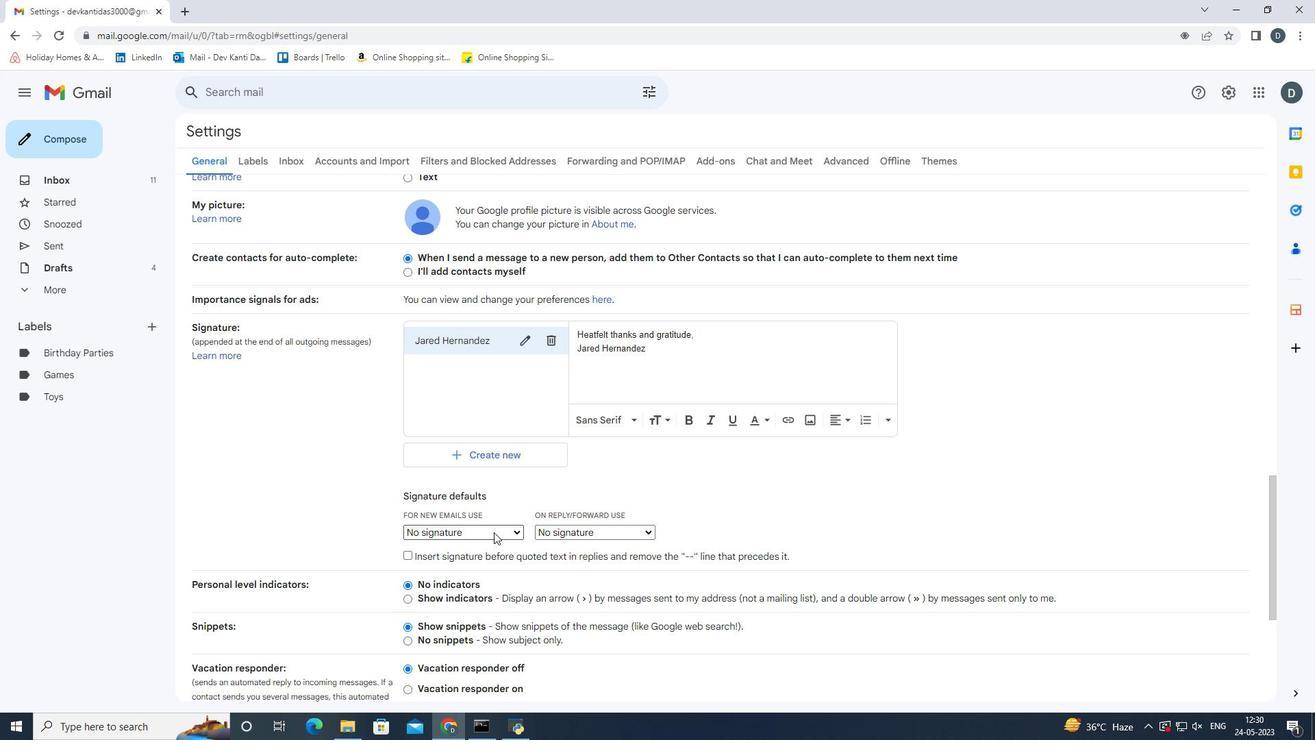 
Action: Mouse moved to (483, 563)
Screenshot: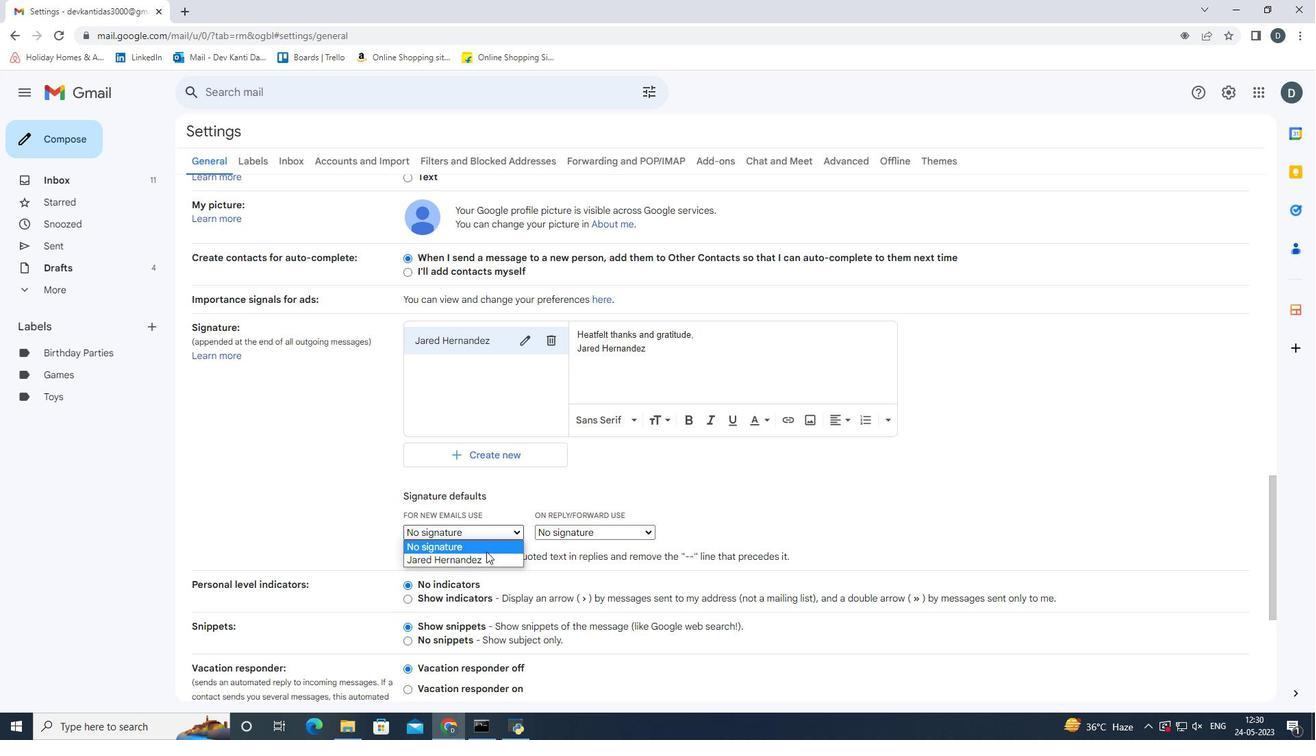 
Action: Mouse pressed left at (483, 563)
Screenshot: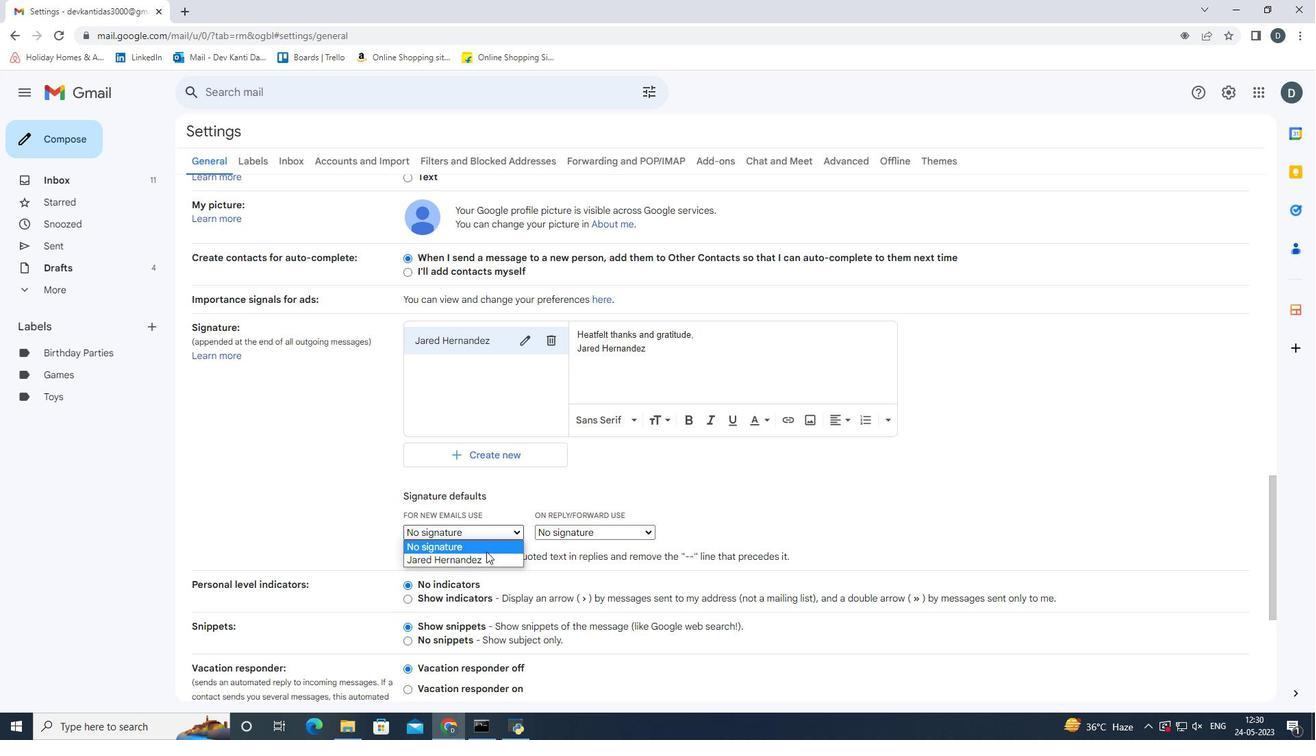 
Action: Mouse moved to (608, 525)
Screenshot: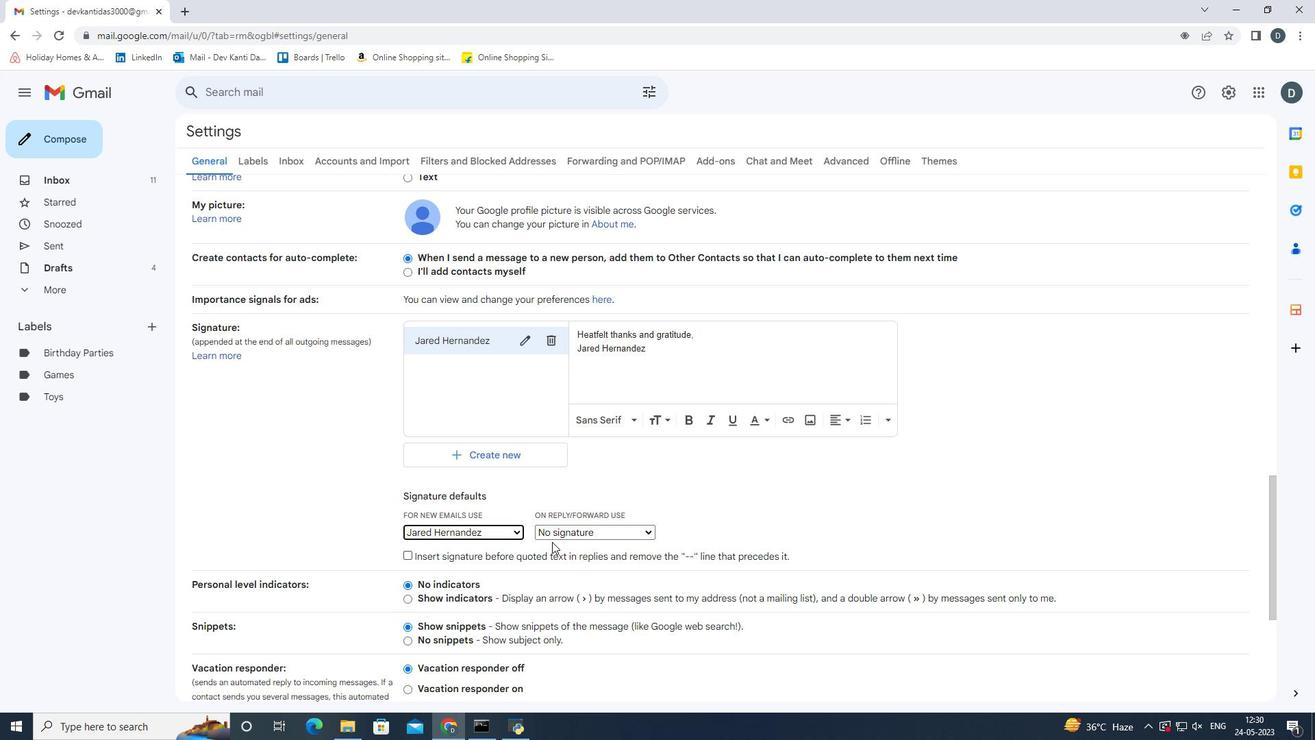 
Action: Mouse pressed left at (608, 525)
Screenshot: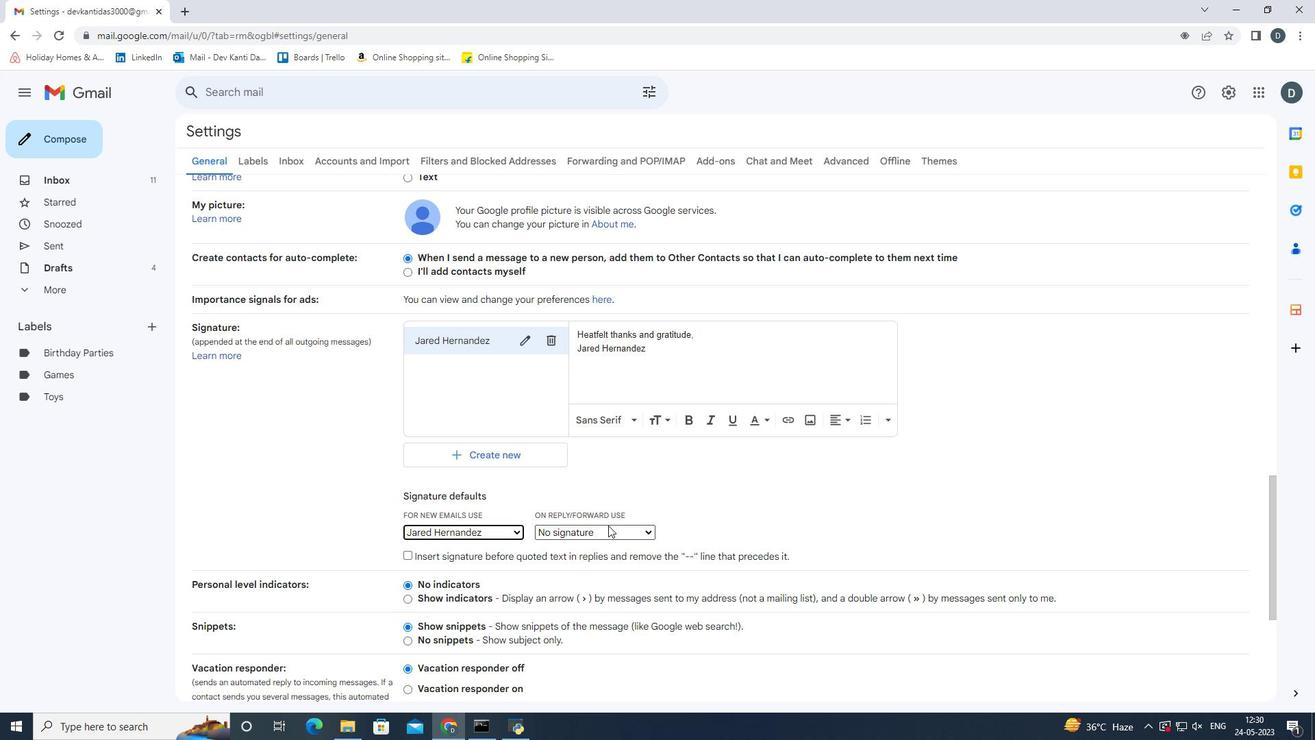 
Action: Mouse moved to (594, 557)
Screenshot: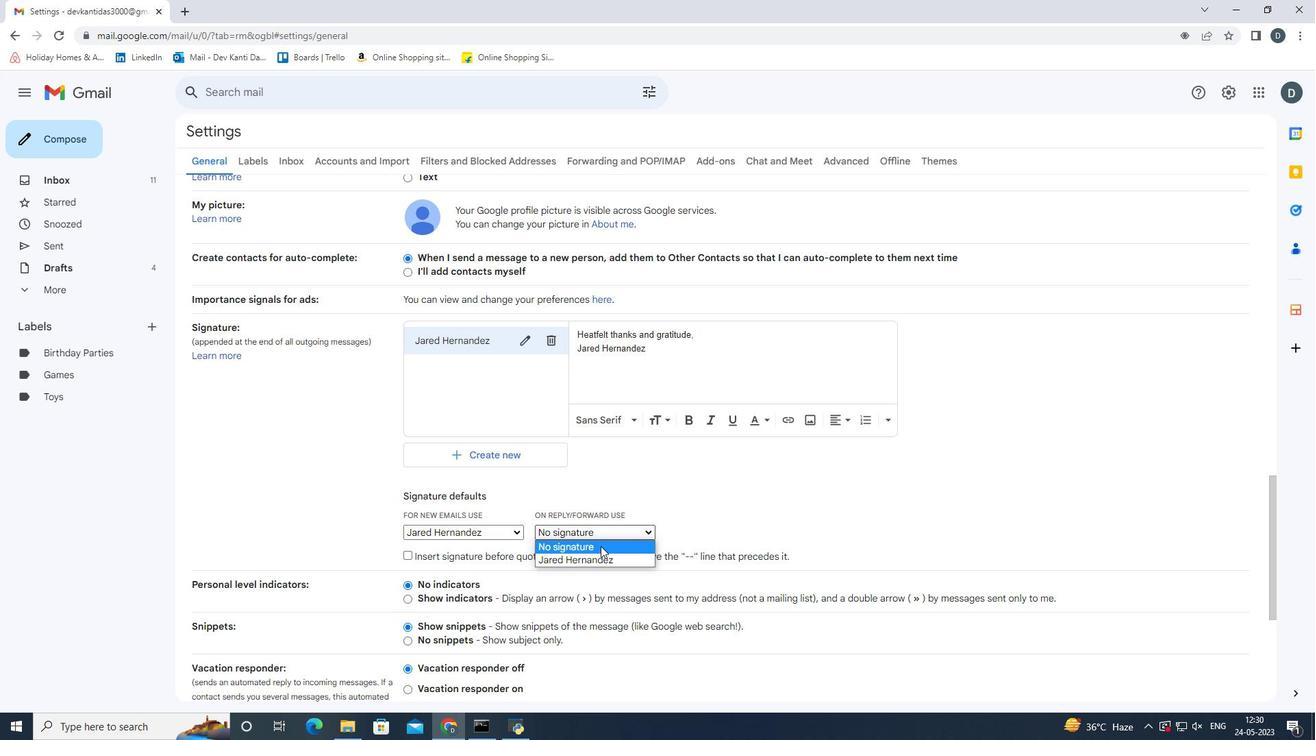 
Action: Mouse pressed left at (594, 557)
Screenshot: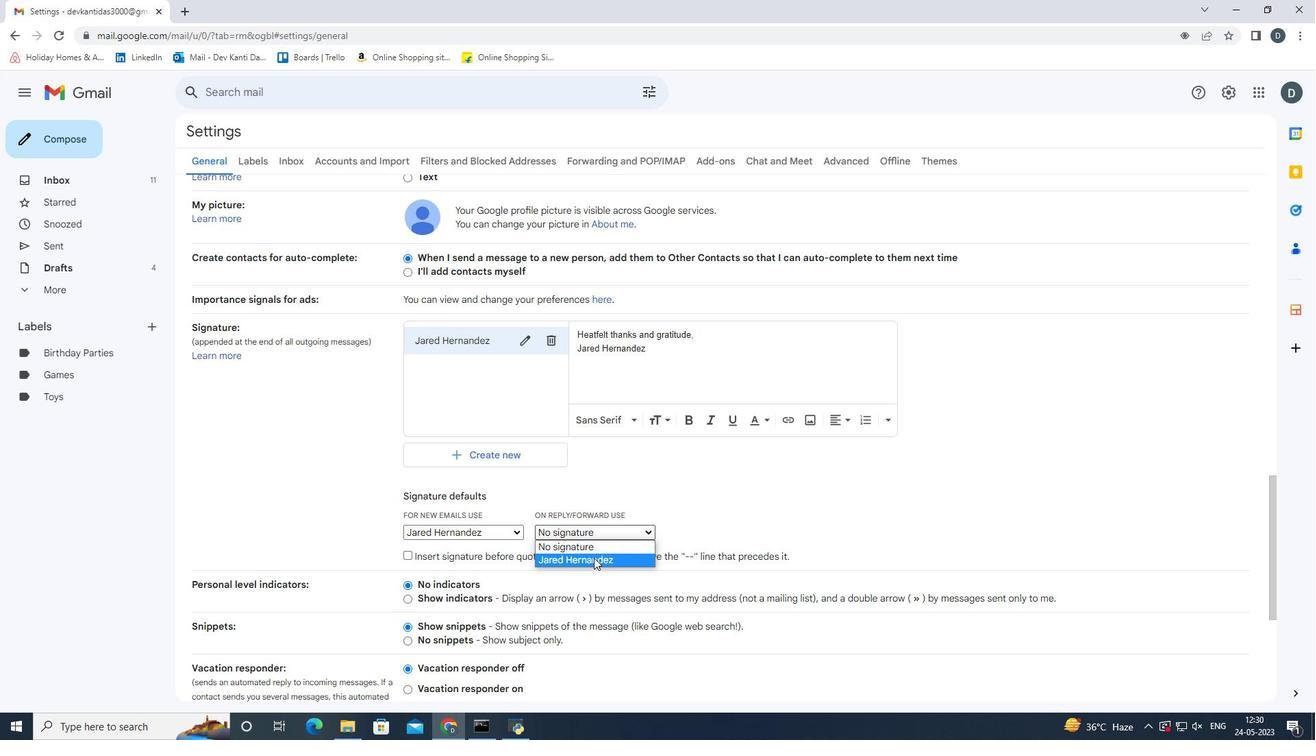 
Action: Mouse moved to (882, 520)
Screenshot: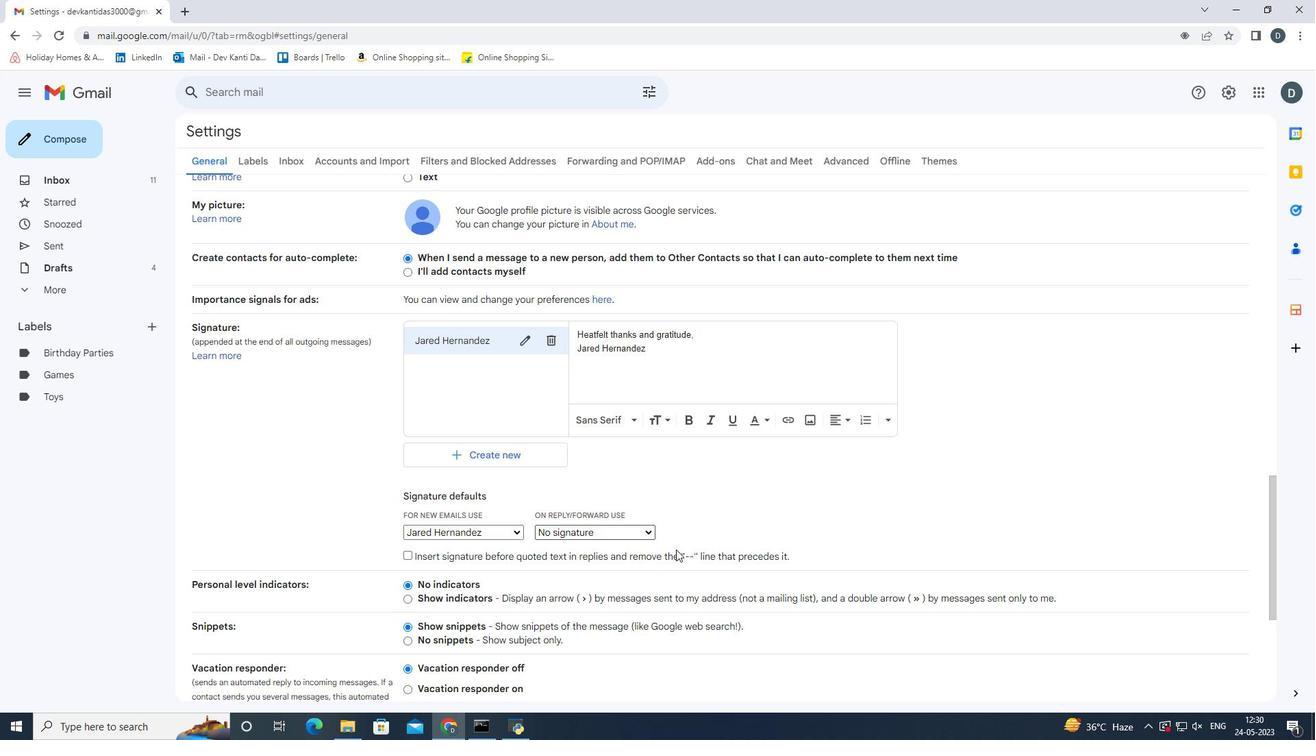 
Action: Mouse pressed left at (882, 520)
Screenshot: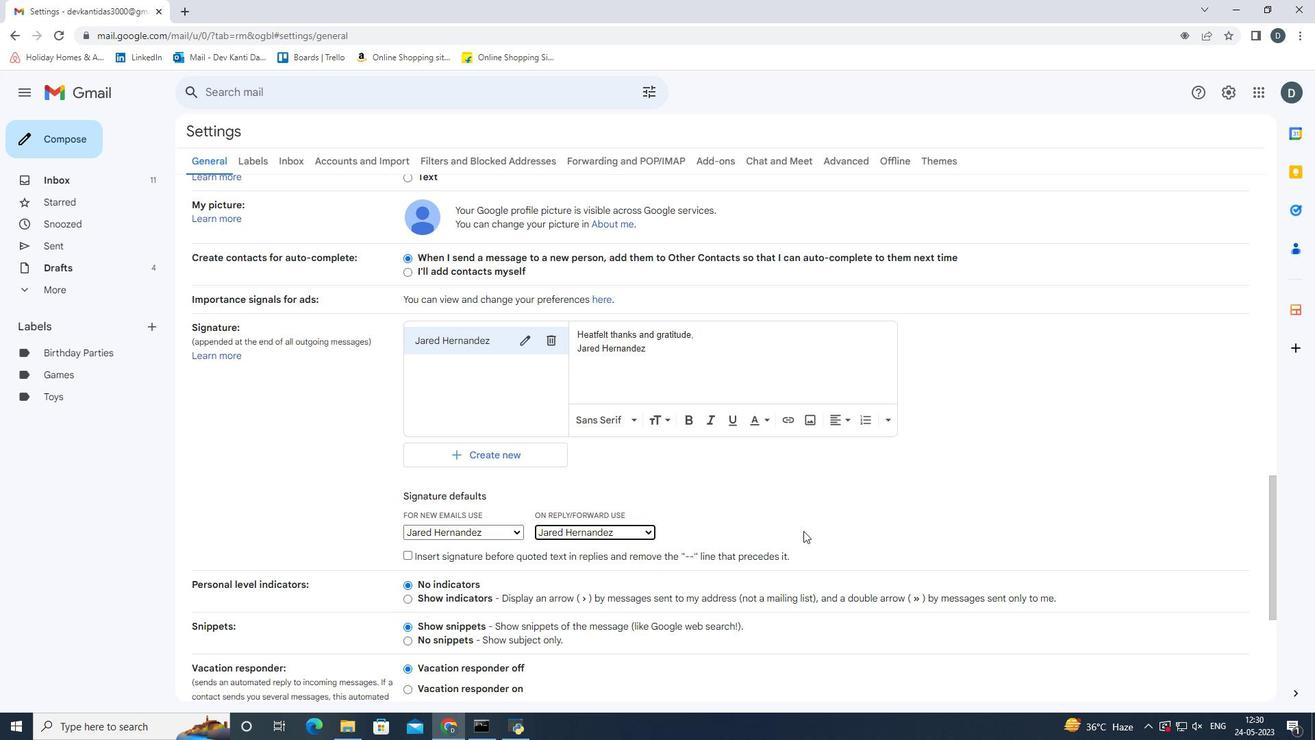 
Action: Mouse scrolled (882, 519) with delta (0, 0)
Screenshot: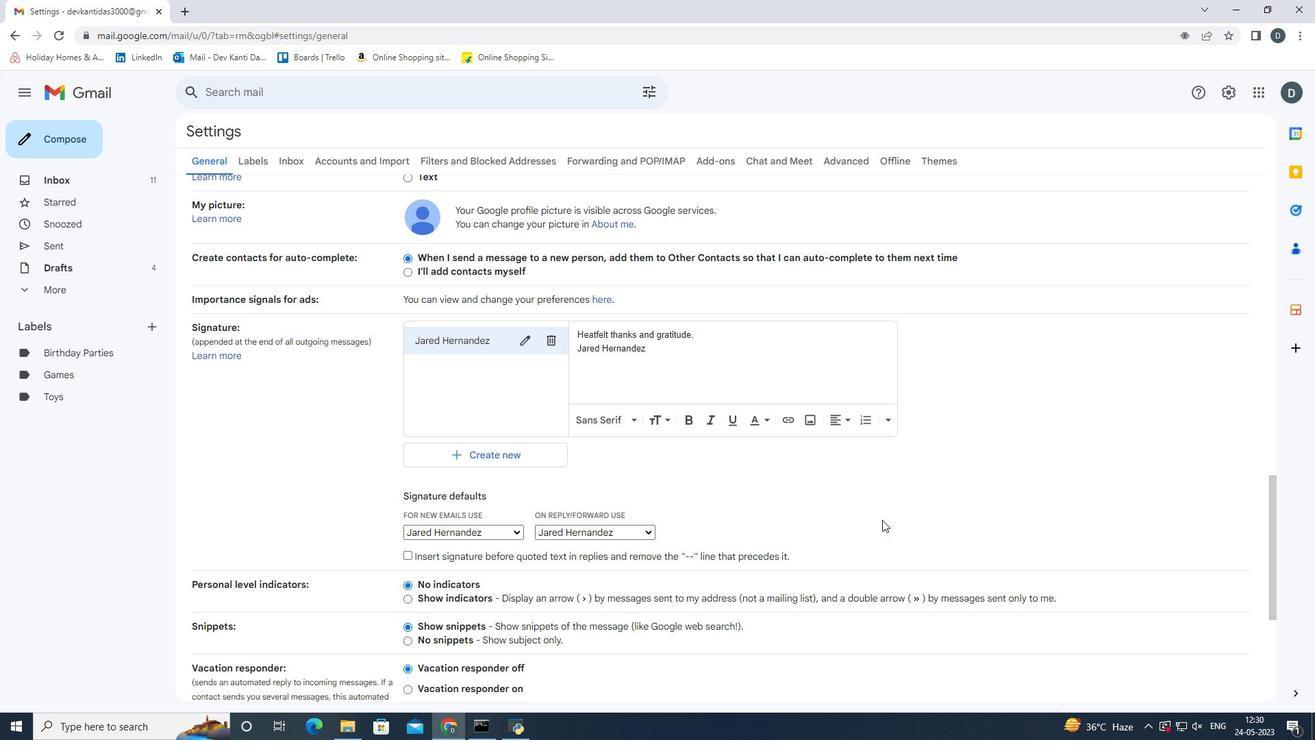 
Action: Mouse scrolled (882, 519) with delta (0, 0)
Screenshot: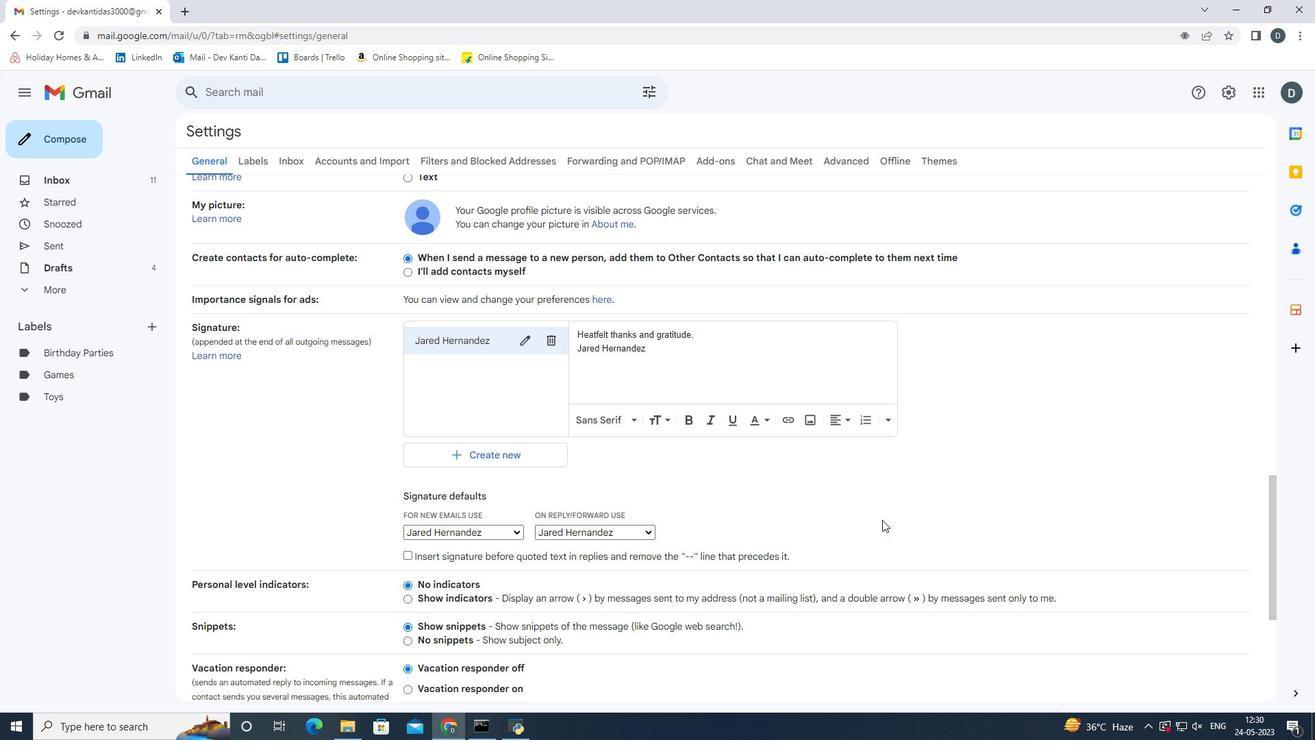 
Action: Mouse scrolled (882, 519) with delta (0, 0)
Screenshot: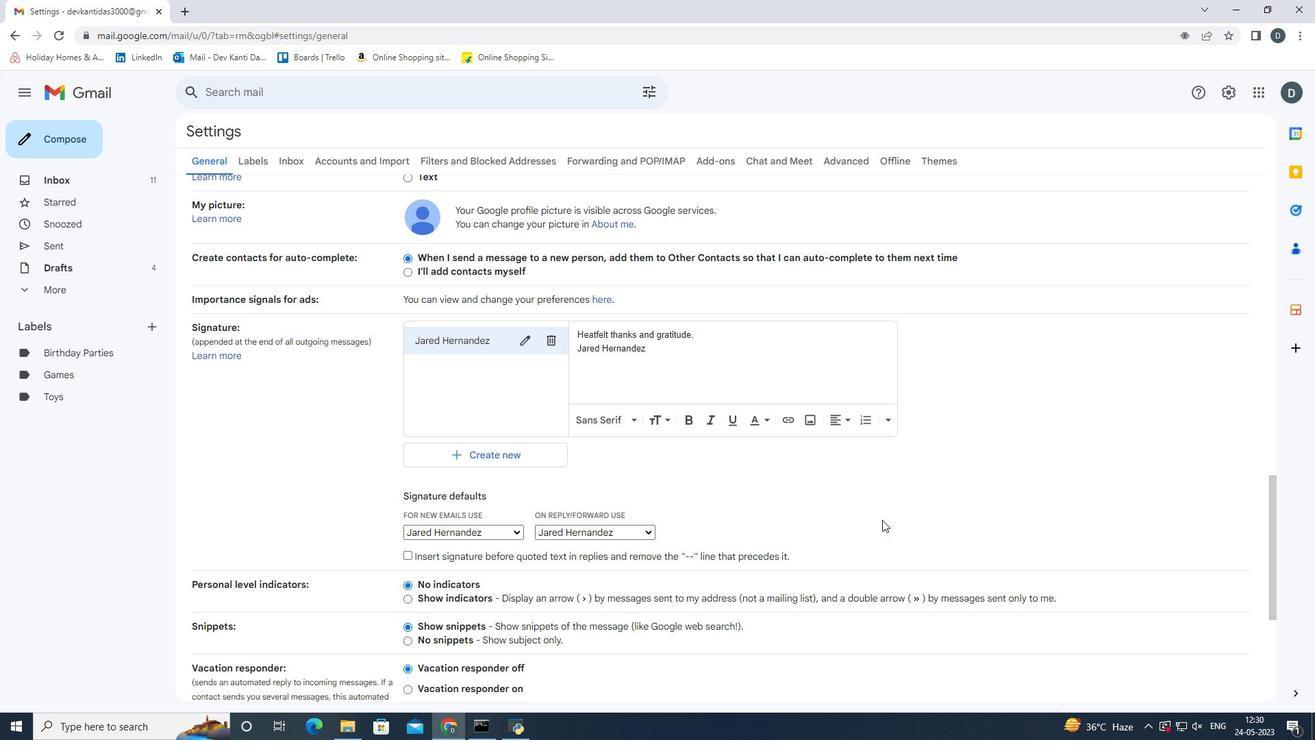
Action: Mouse scrolled (882, 519) with delta (0, 0)
Screenshot: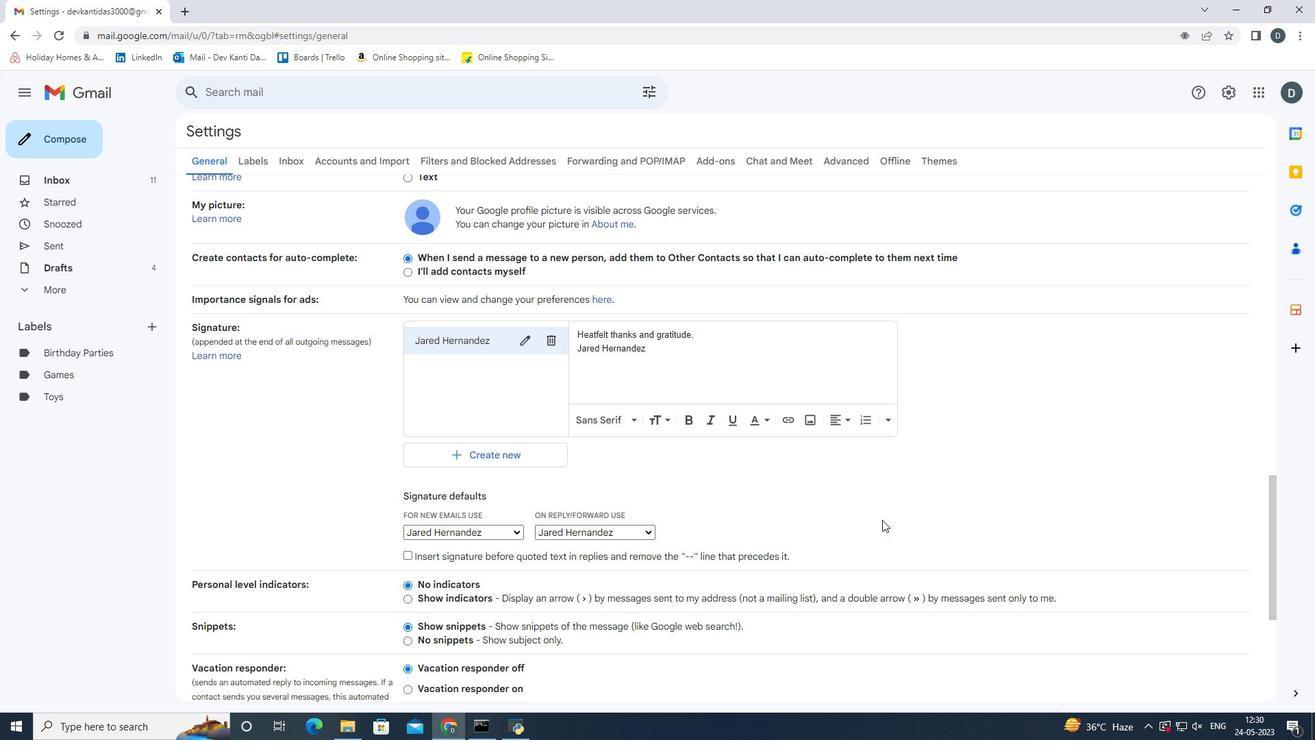 
Action: Mouse scrolled (882, 519) with delta (0, 0)
Screenshot: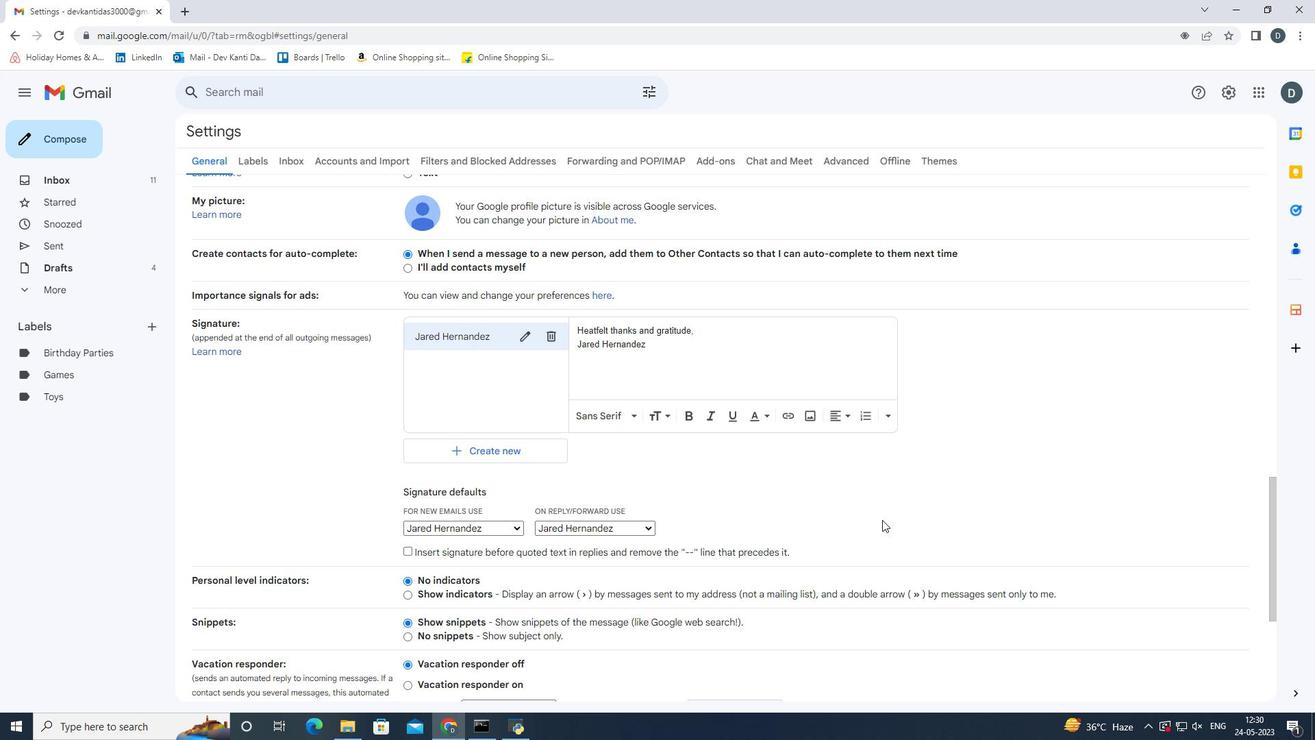
Action: Mouse moved to (707, 621)
Screenshot: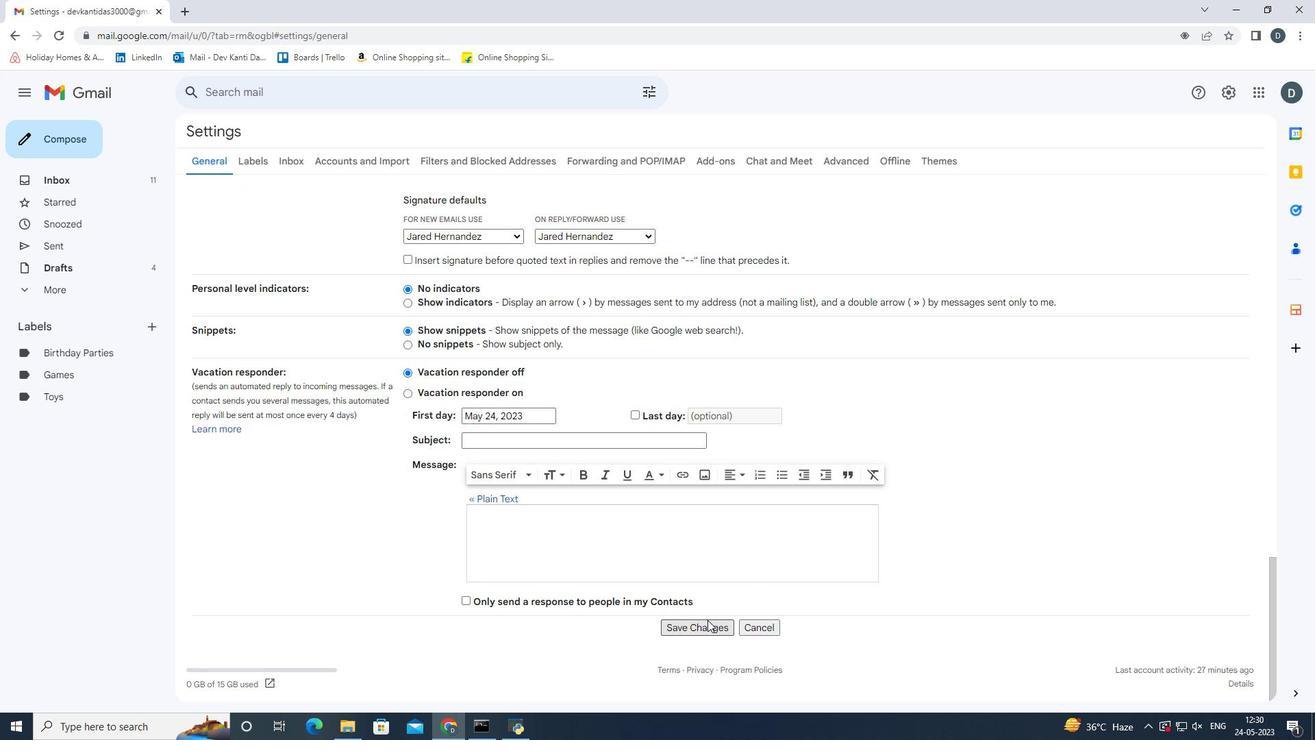 
Action: Mouse pressed left at (707, 621)
Screenshot: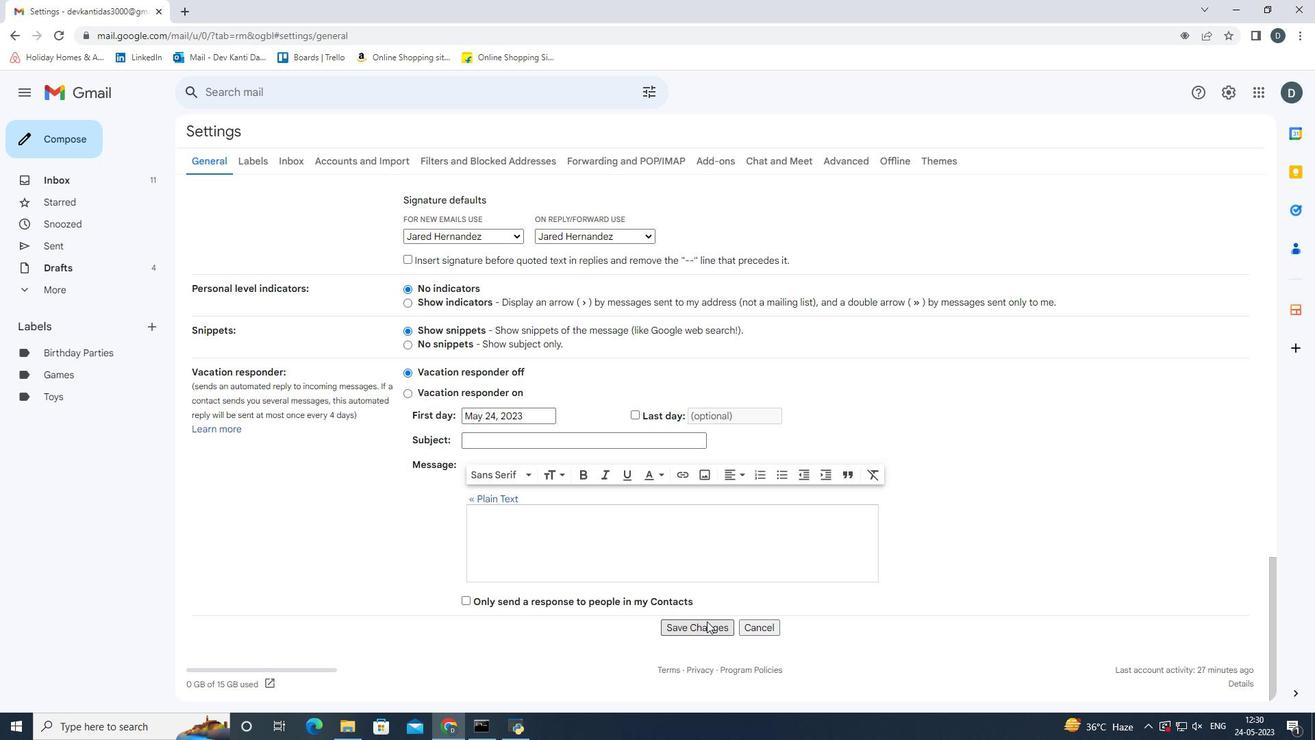 
Action: Mouse moved to (40, 128)
Screenshot: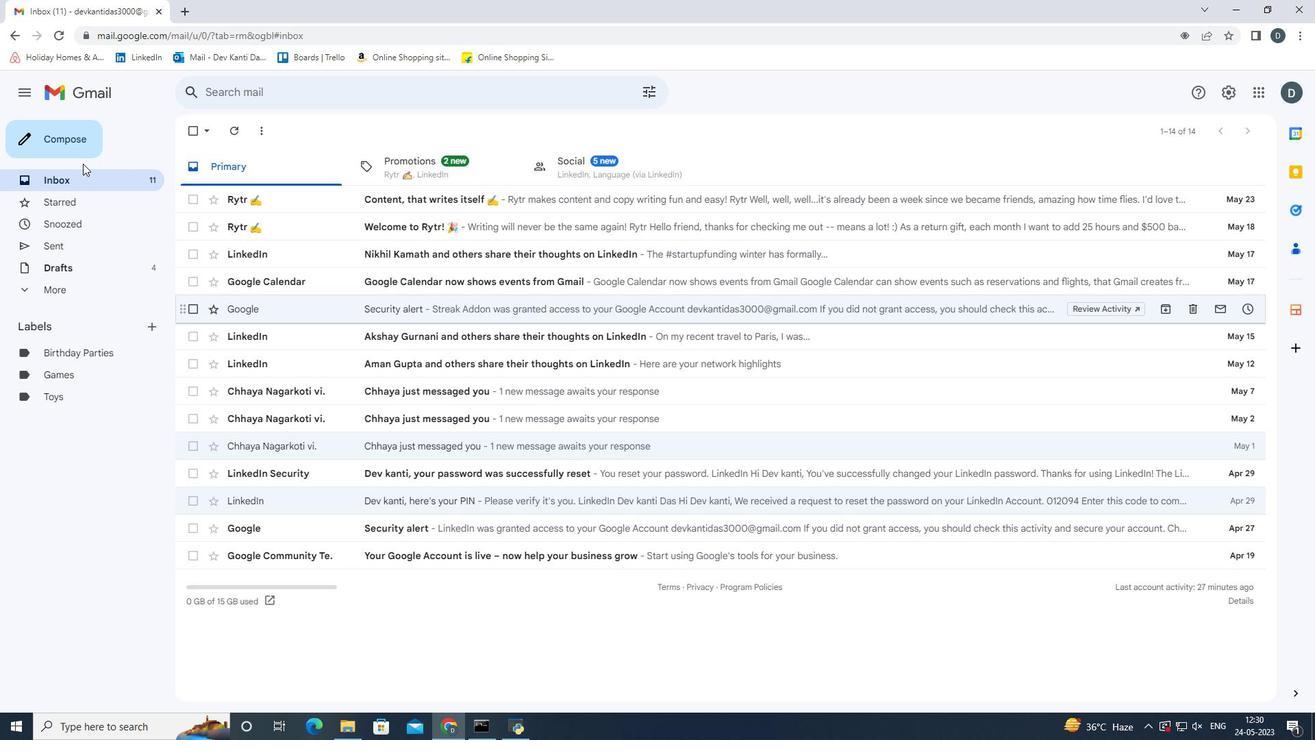 
Action: Mouse pressed left at (40, 128)
Screenshot: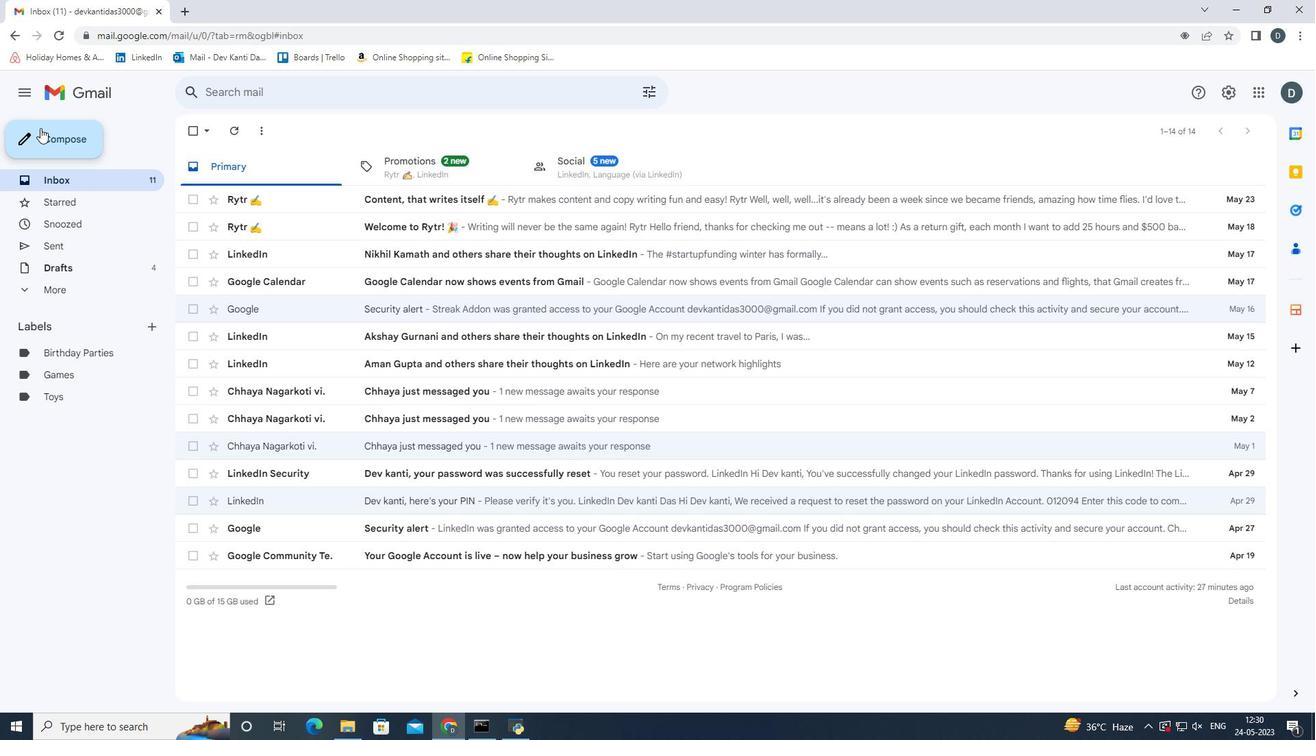 
Action: Mouse moved to (942, 326)
Screenshot: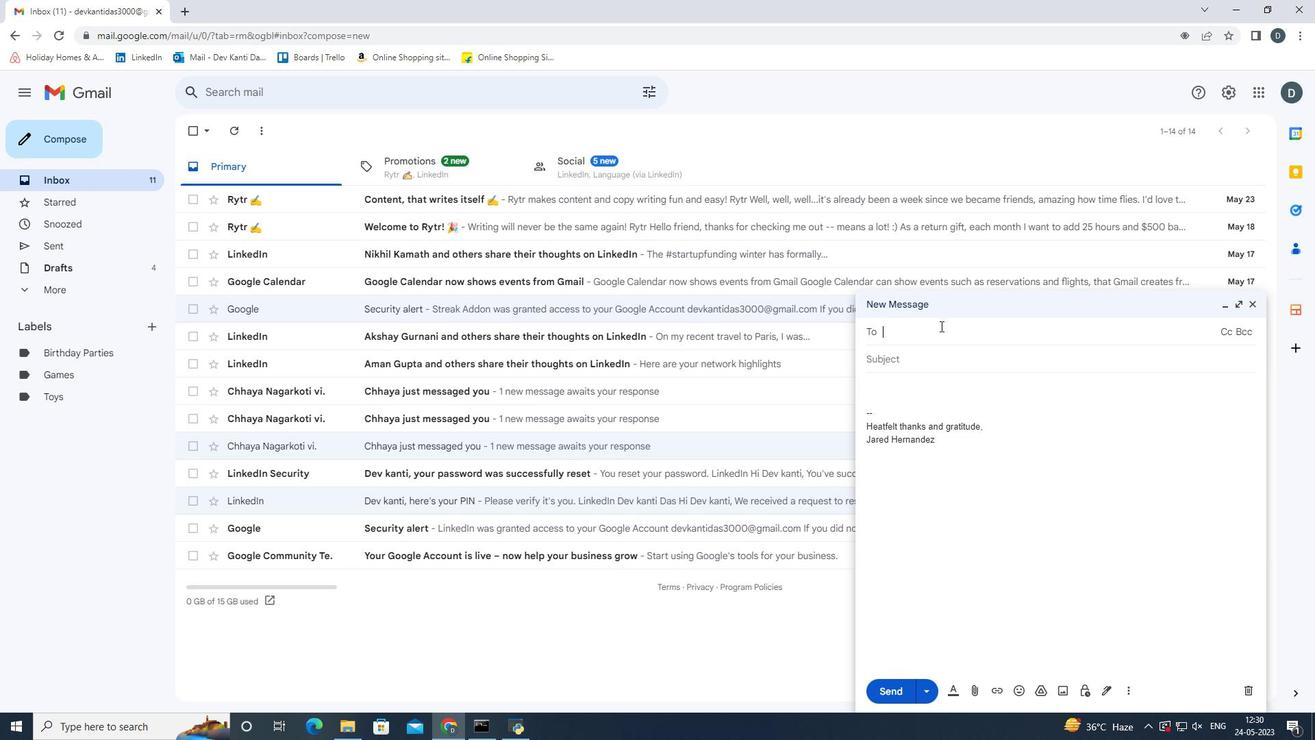 
Action: Key pressed <Key.shift>Softage.2<Key.shift>@so<Key.enter>
Screenshot: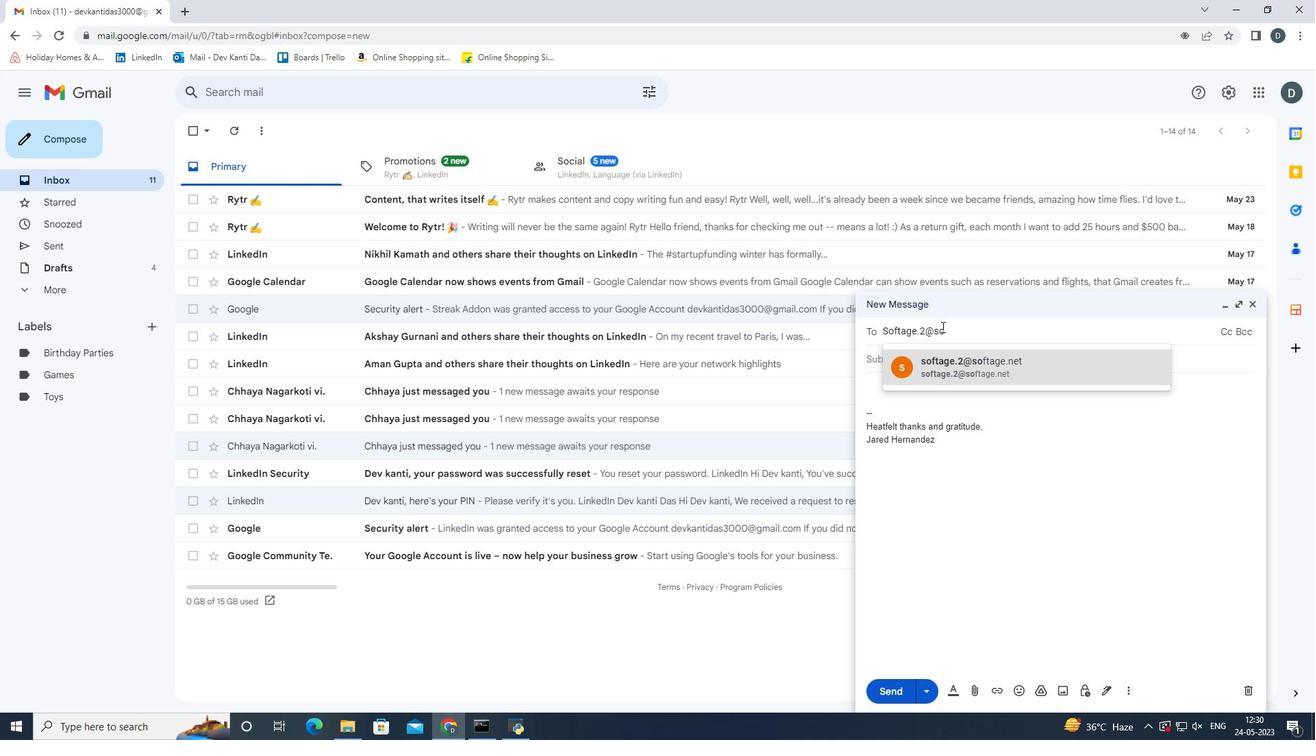 
Action: Mouse moved to (1126, 687)
Screenshot: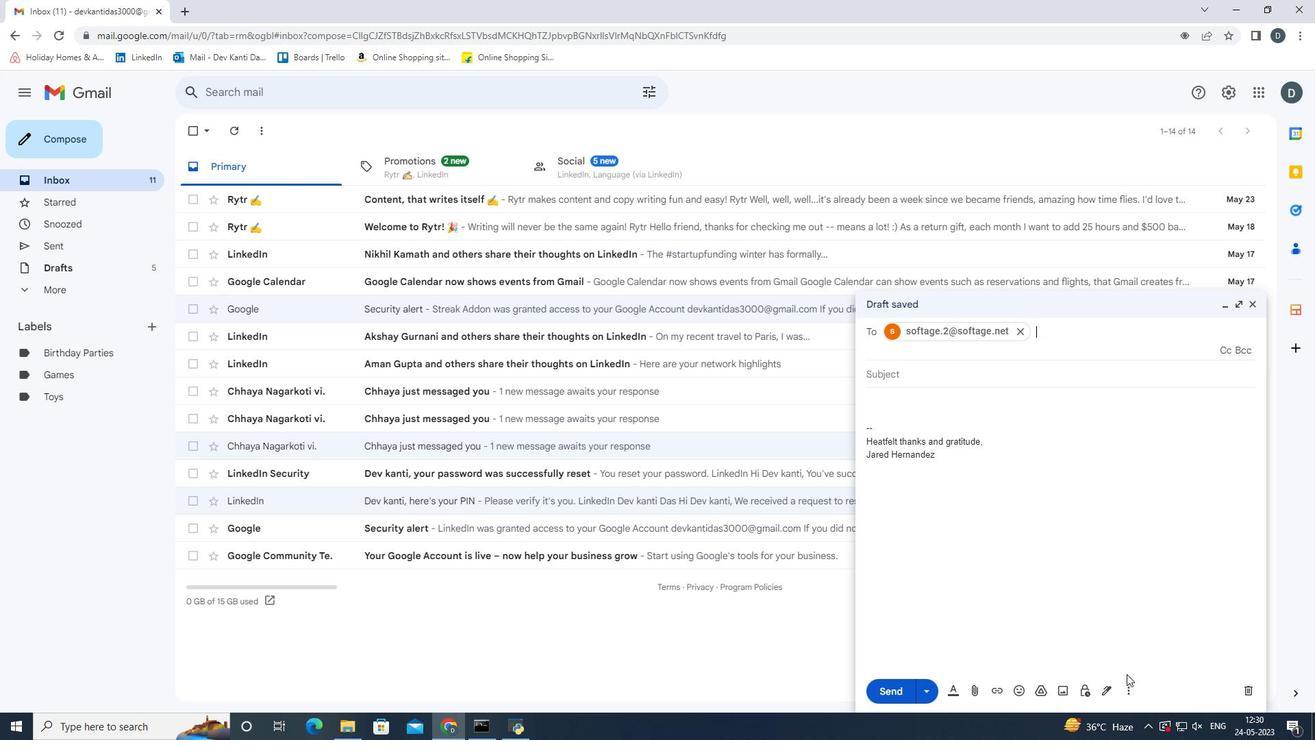 
Action: Mouse pressed left at (1126, 687)
Screenshot: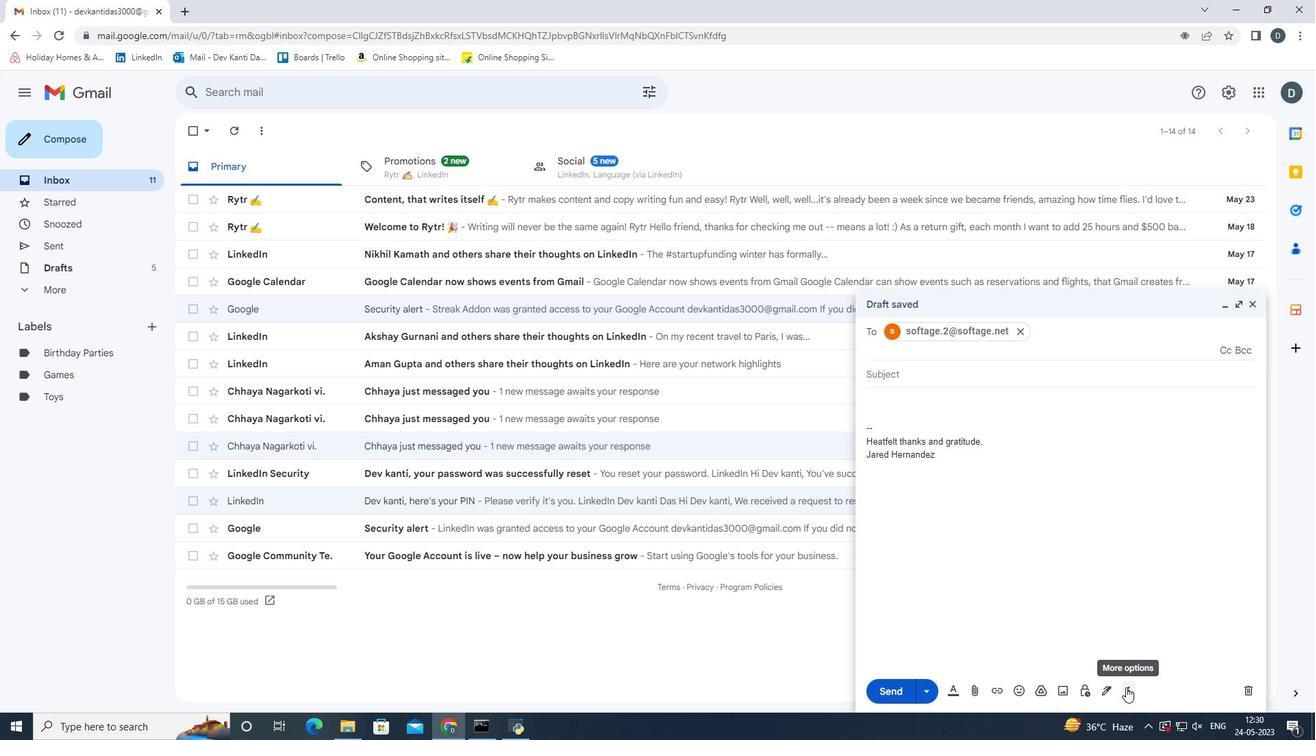 
Action: Mouse moved to (1054, 540)
Screenshot: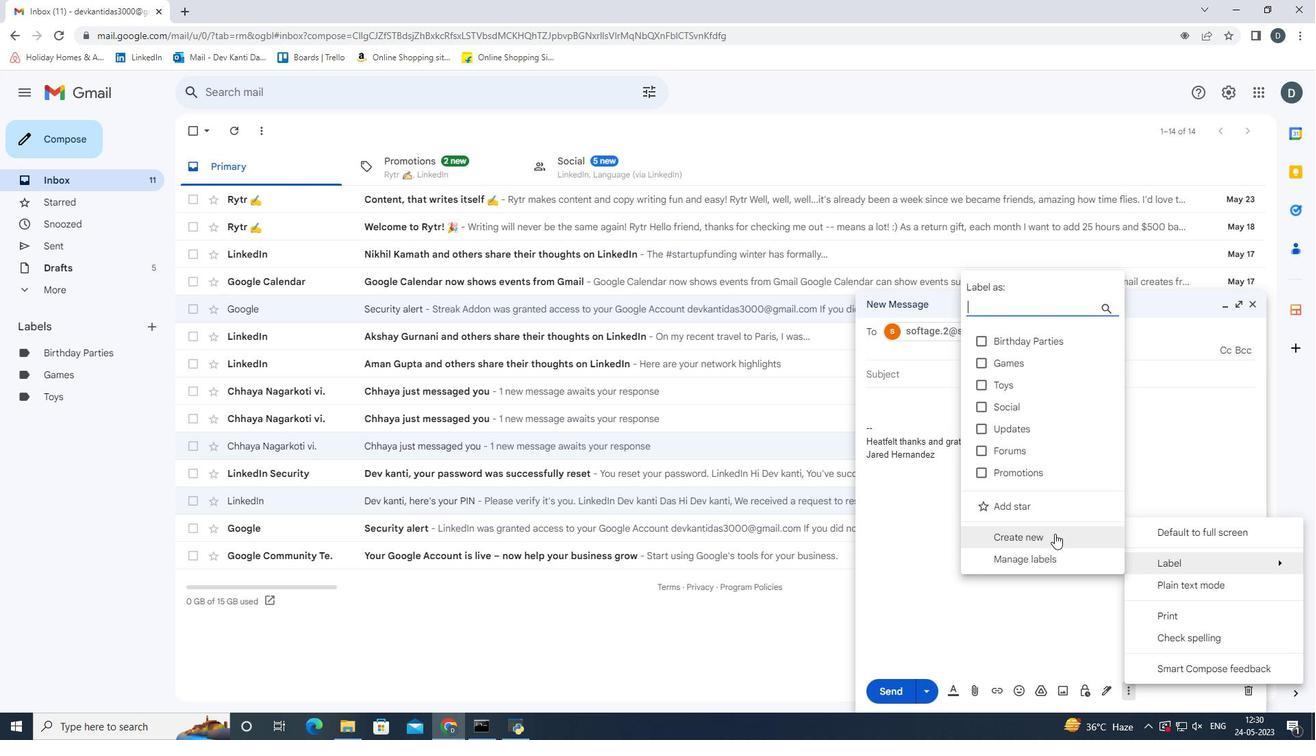 
Action: Mouse pressed left at (1054, 540)
Screenshot: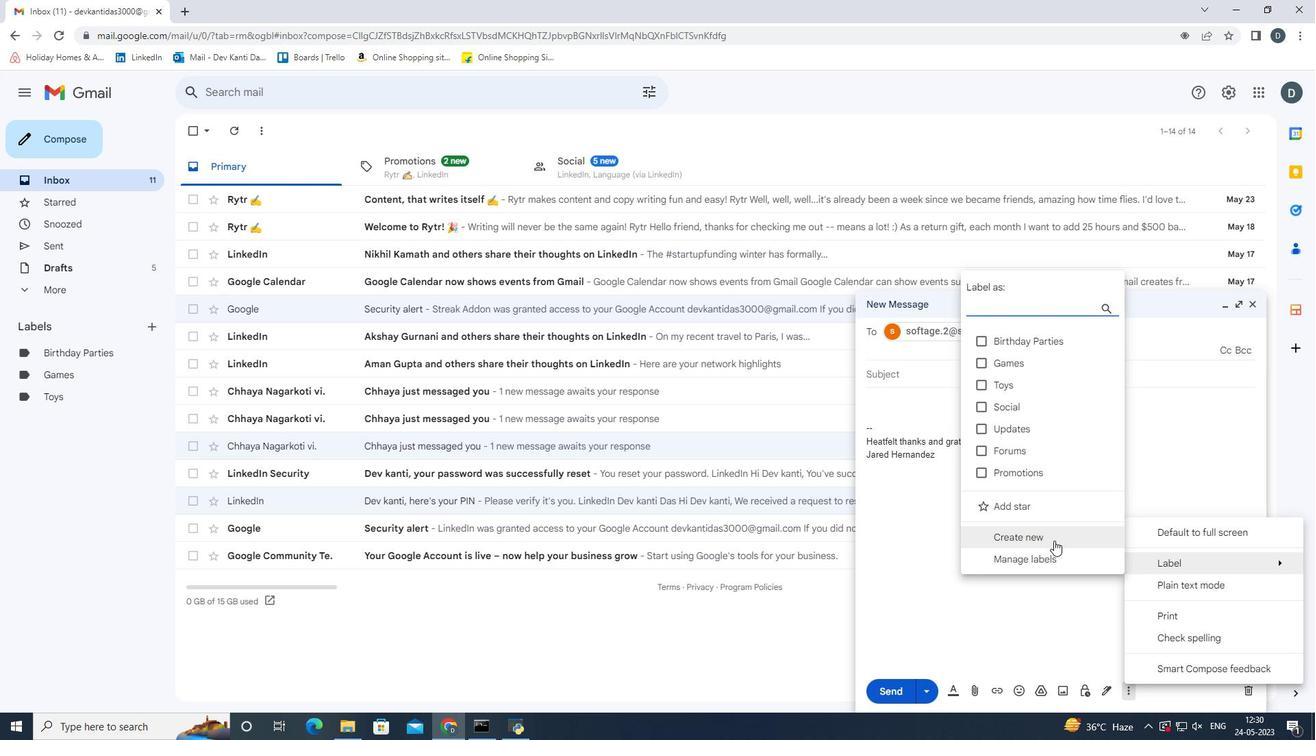 
Action: Mouse moved to (1042, 527)
Screenshot: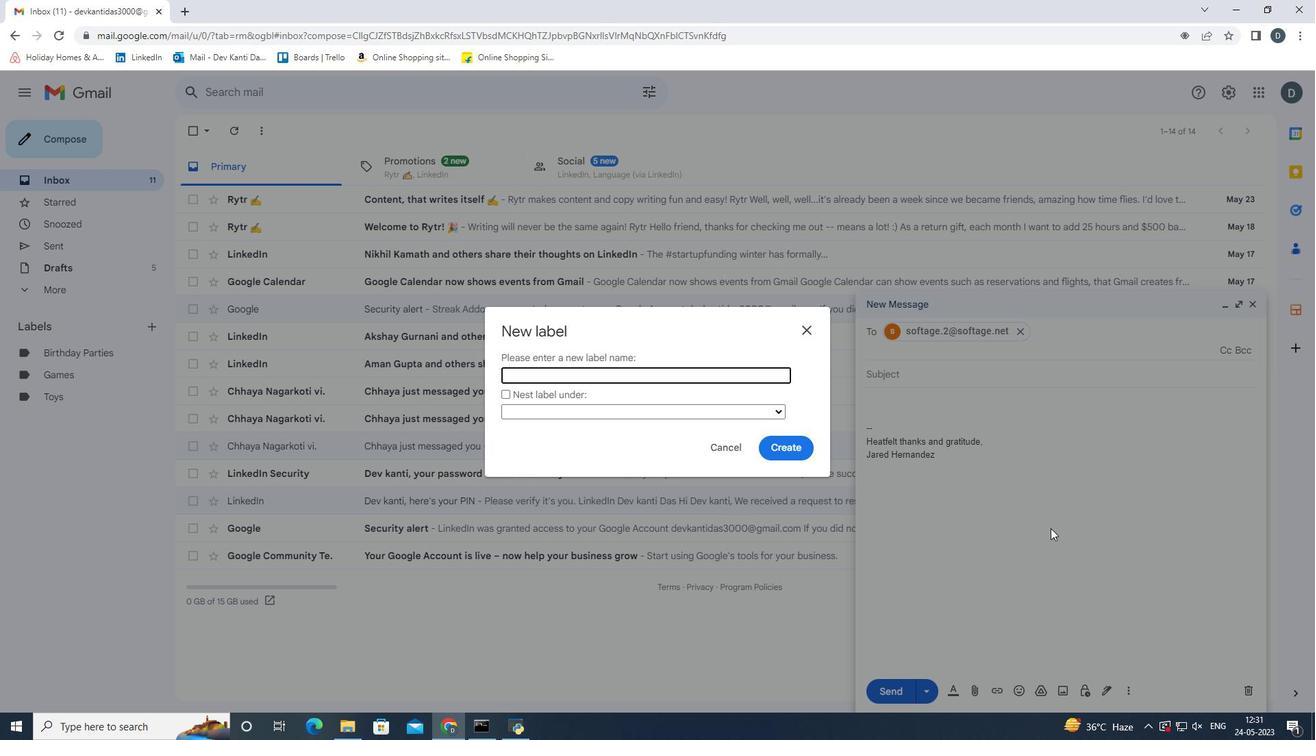 
Action: Key pressed <Key.shift>Gifts<Key.enter>
Screenshot: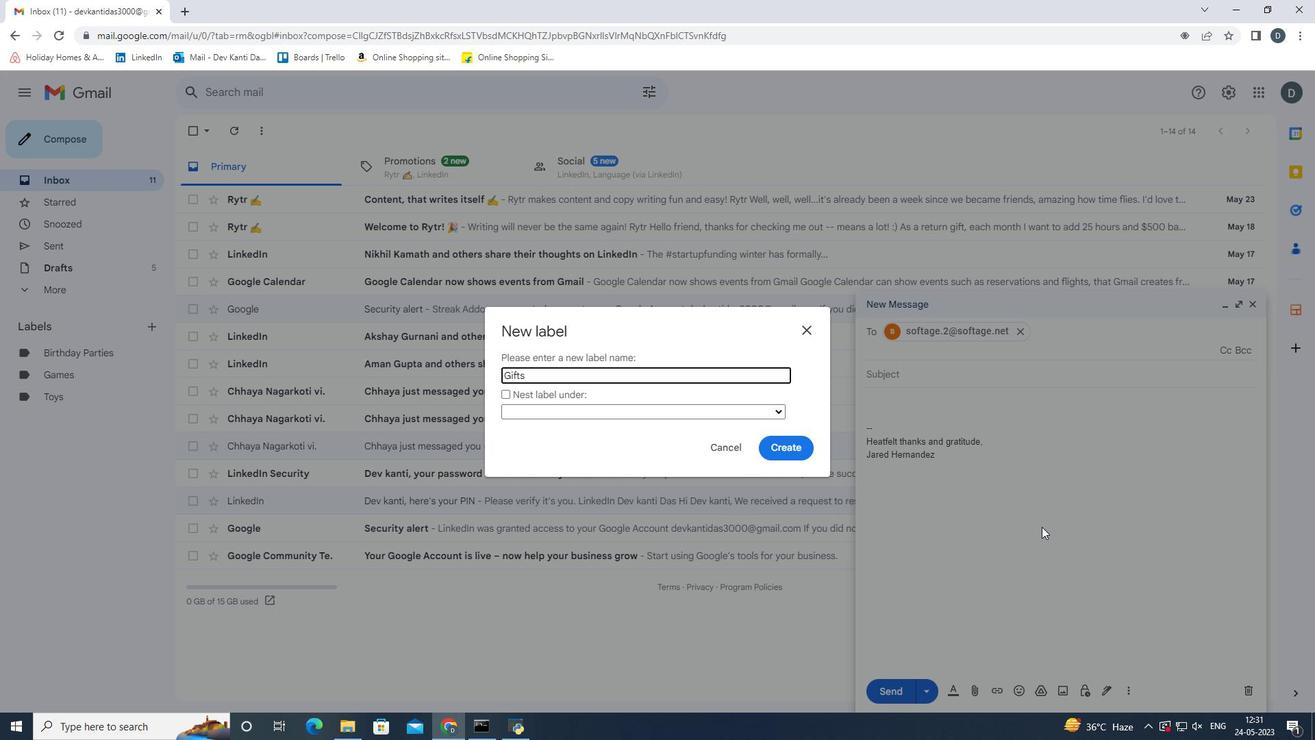 
Action: Mouse moved to (892, 687)
Screenshot: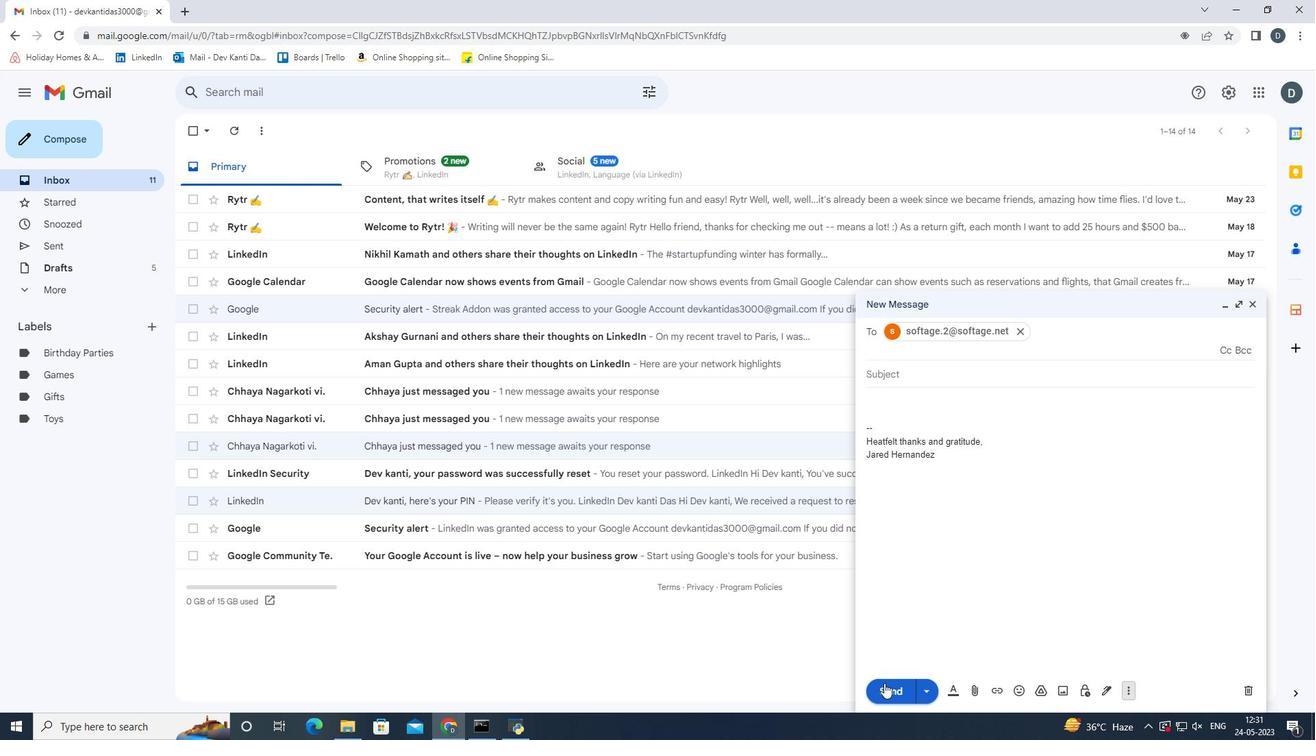 
Action: Mouse pressed left at (892, 687)
Screenshot: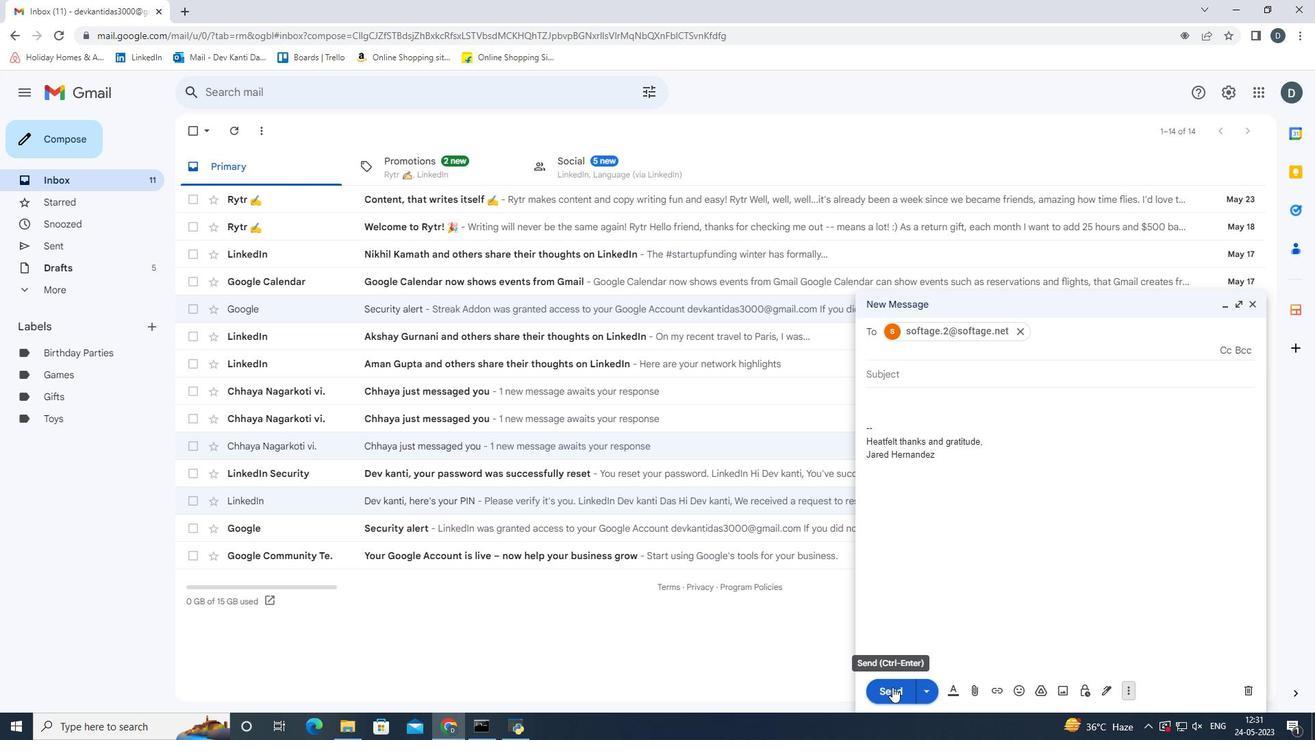 
